 Task: Open Card Card0000000046 in Board Board0000000012 in Workspace WS0000000004 in Trello. Add Member mailaustralia7@gmail.com to Card Card0000000046 in Board Board0000000012 in Workspace WS0000000004 in Trello. Add Blue Label titled Label0000000046 to Card Card0000000046 in Board Board0000000012 in Workspace WS0000000004 in Trello. Add Checklist CL0000000046 to Card Card0000000046 in Board Board0000000012 in Workspace WS0000000004 in Trello. Add Dates with Start Date as Sep 01 2023 and Due Date as Sep 30 2023 to Card Card0000000046 in Board Board0000000012 in Workspace WS0000000004 in Trello
Action: Mouse moved to (302, 416)
Screenshot: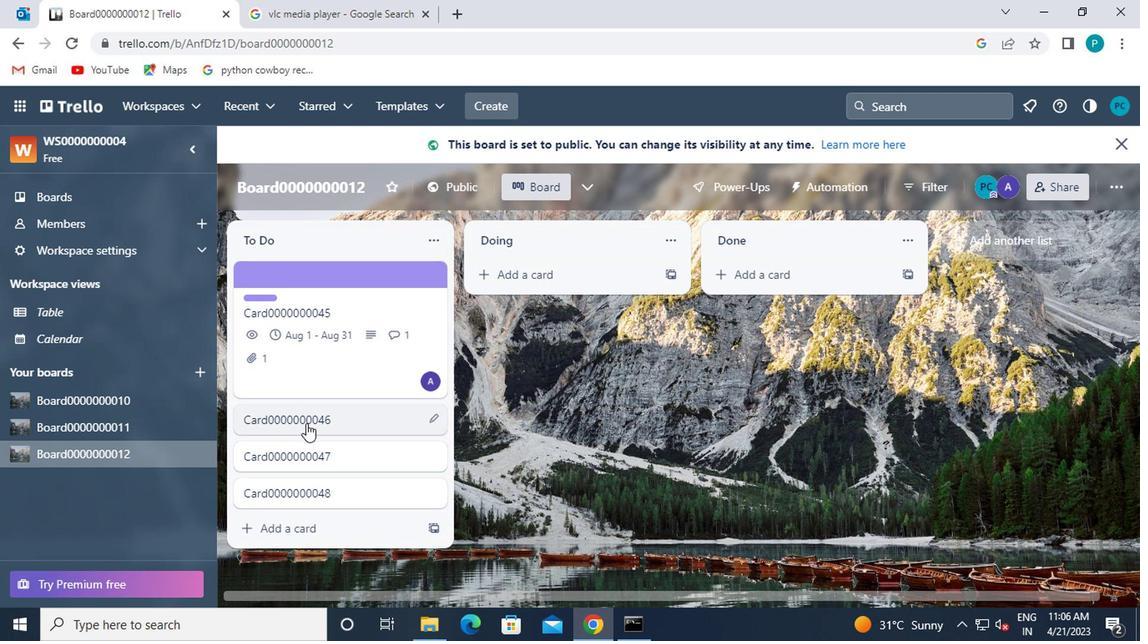 
Action: Mouse pressed left at (302, 416)
Screenshot: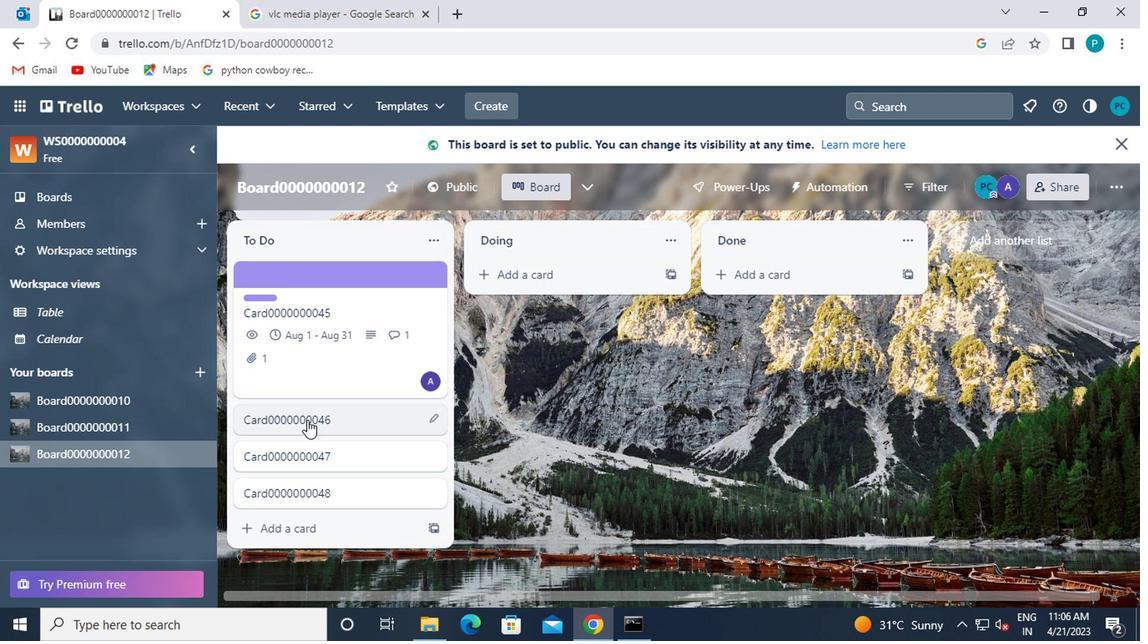 
Action: Mouse moved to (819, 296)
Screenshot: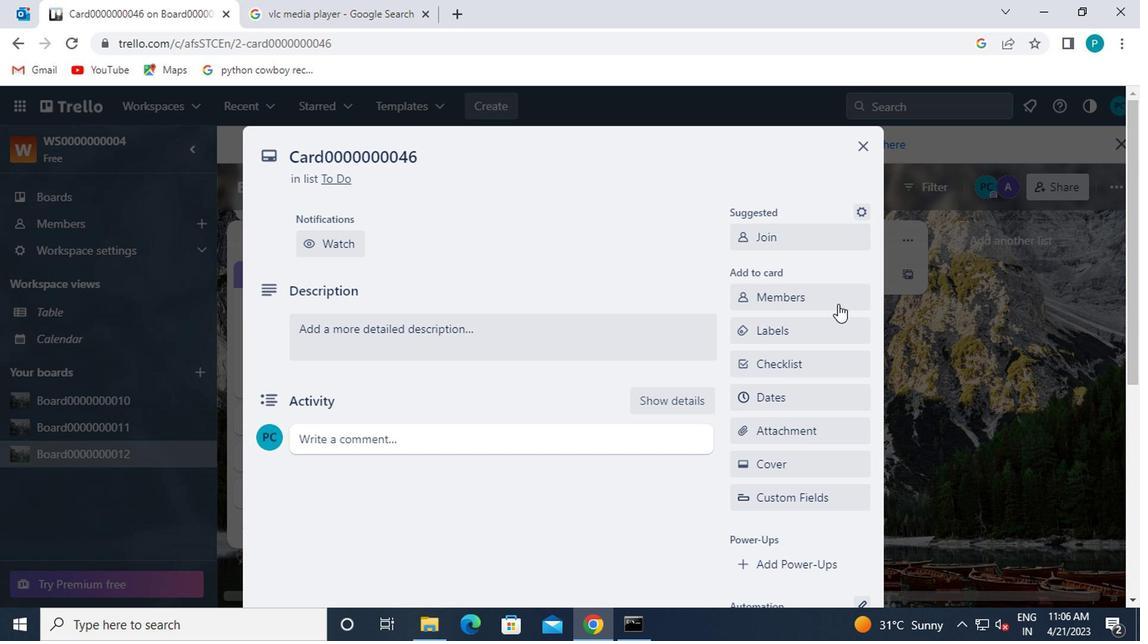 
Action: Mouse pressed left at (819, 296)
Screenshot: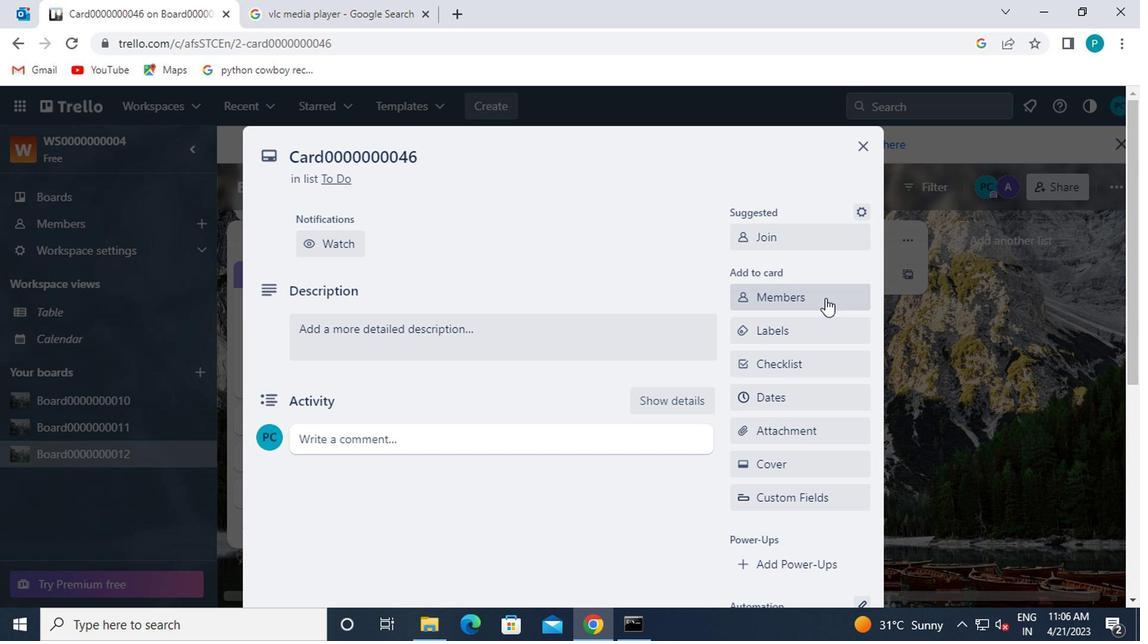 
Action: Mouse moved to (826, 380)
Screenshot: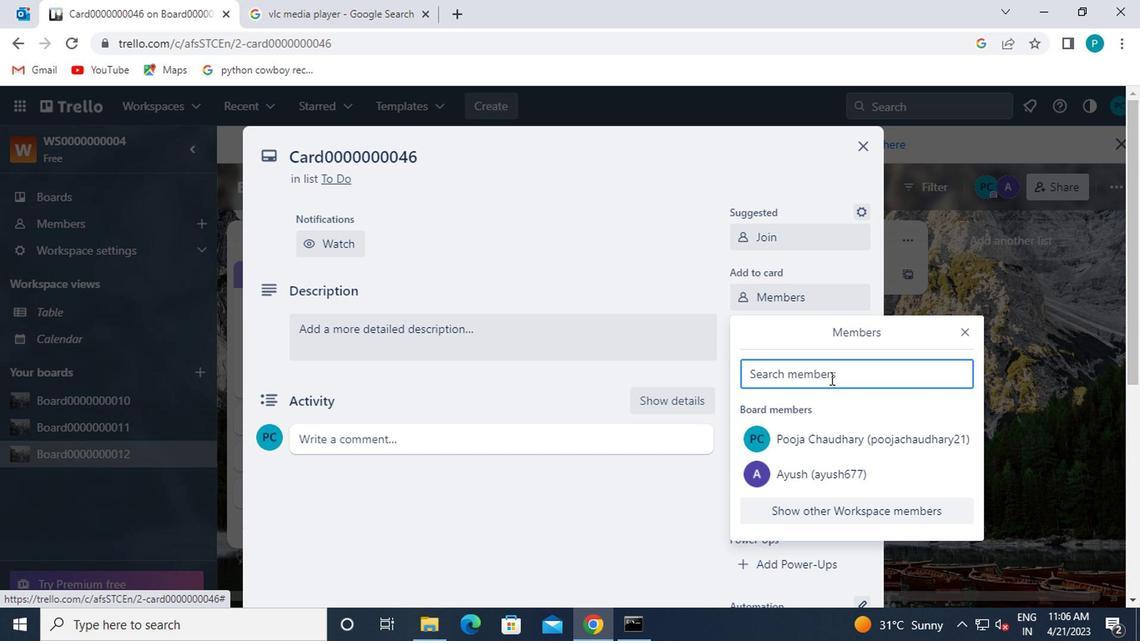 
Action: Mouse pressed left at (826, 380)
Screenshot: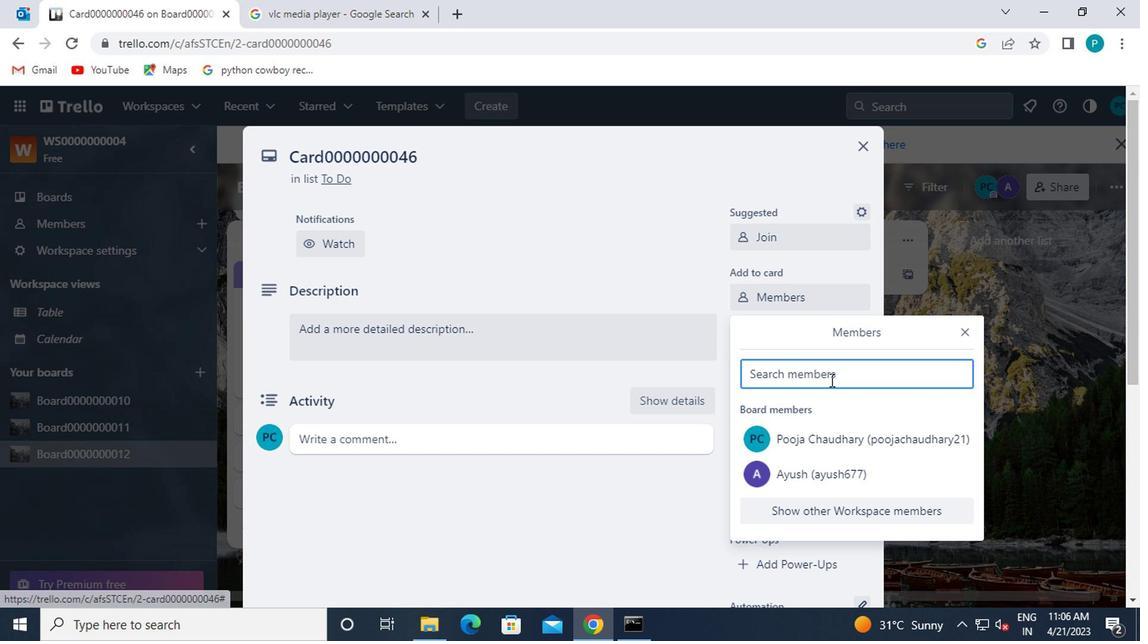 
Action: Mouse moved to (427, 249)
Screenshot: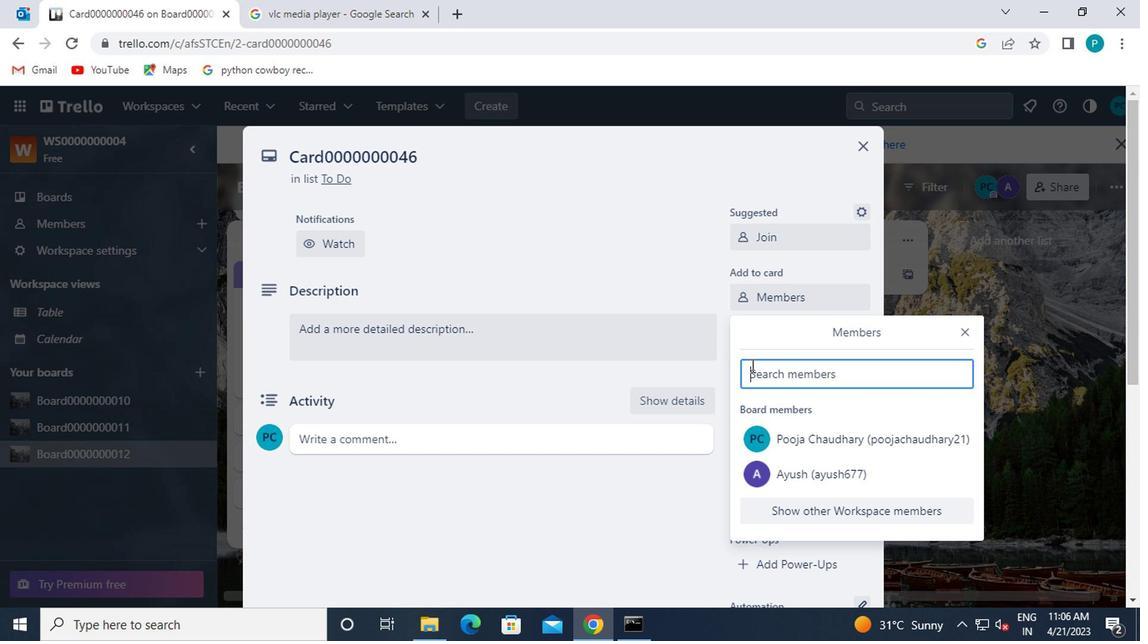 
Action: Key pressed m<Key.caps_lock>ailaus
Screenshot: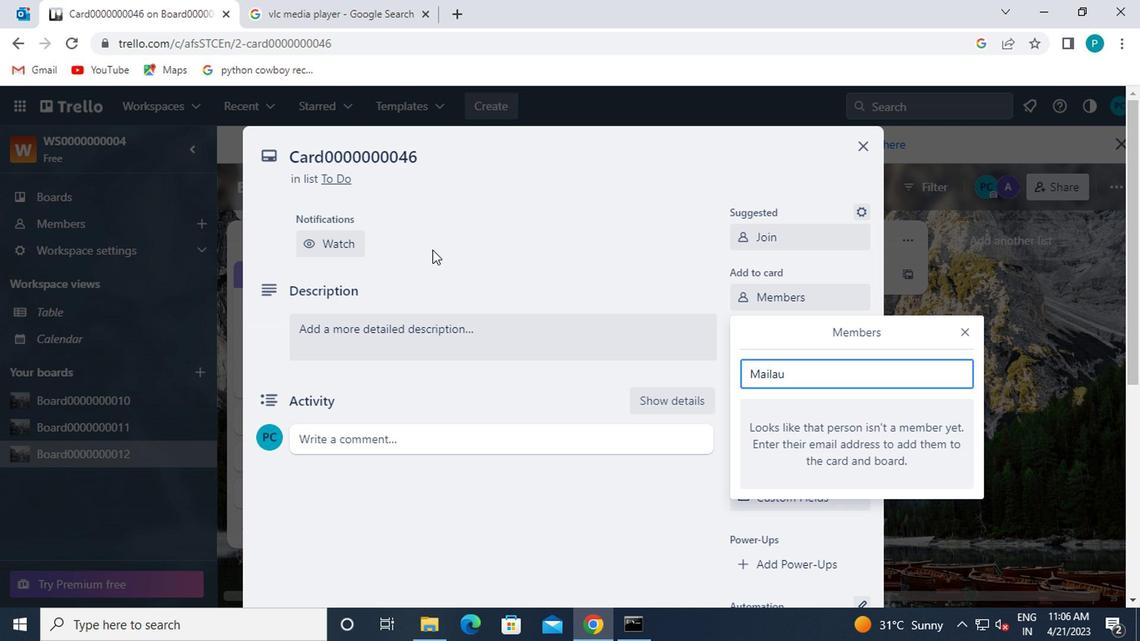 
Action: Mouse moved to (427, 247)
Screenshot: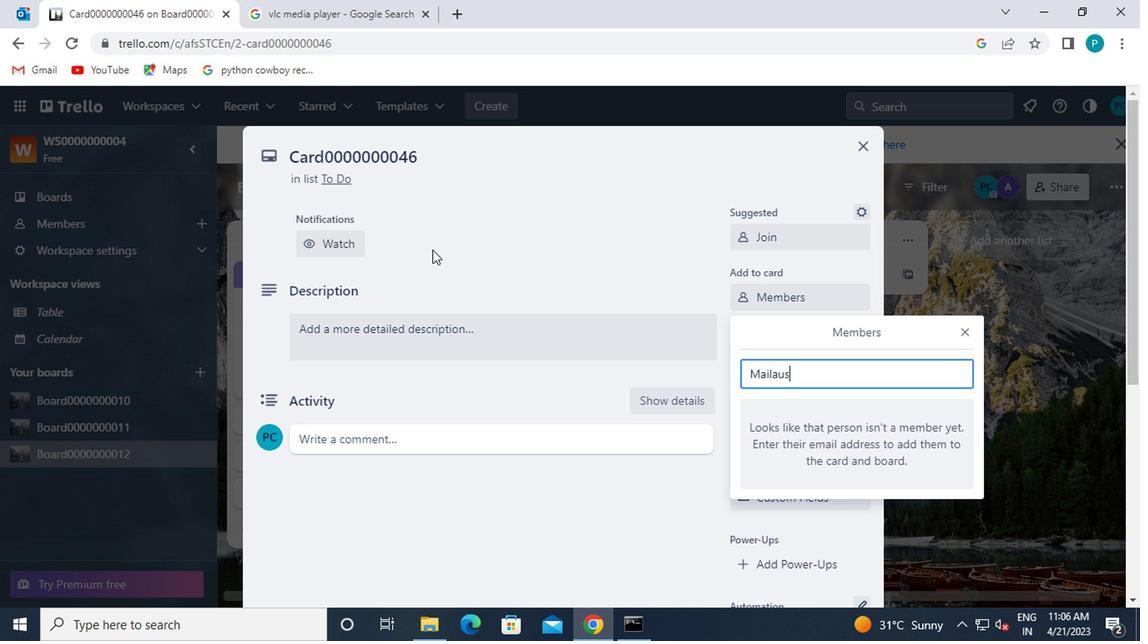 
Action: Key pressed tralia7<Key.shift>@GMAIL.COM
Screenshot: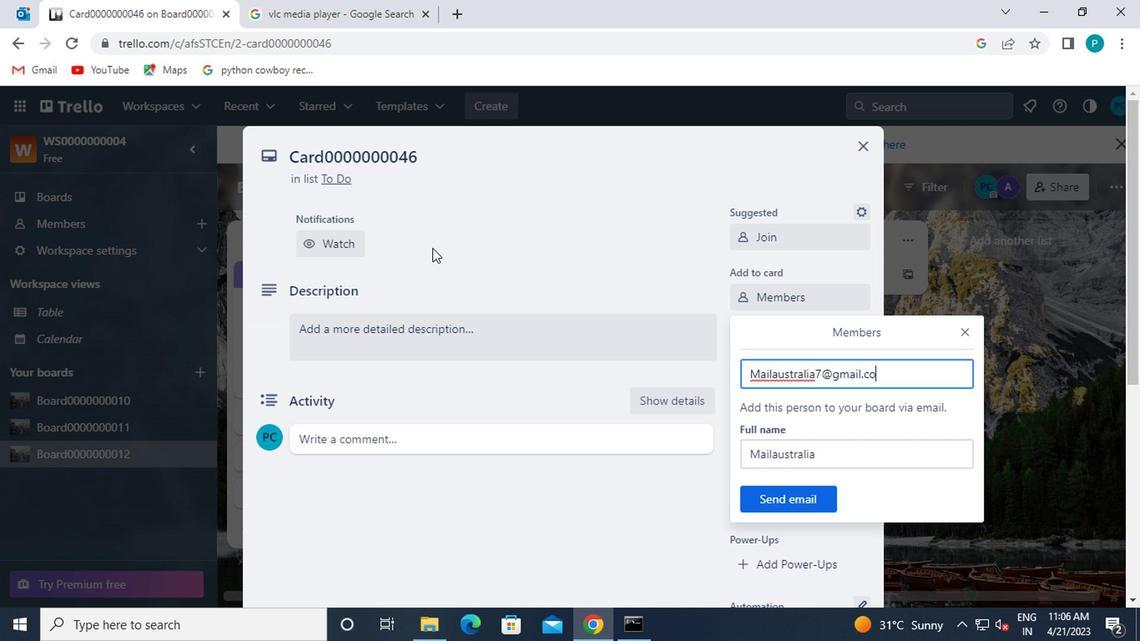 
Action: Mouse moved to (756, 490)
Screenshot: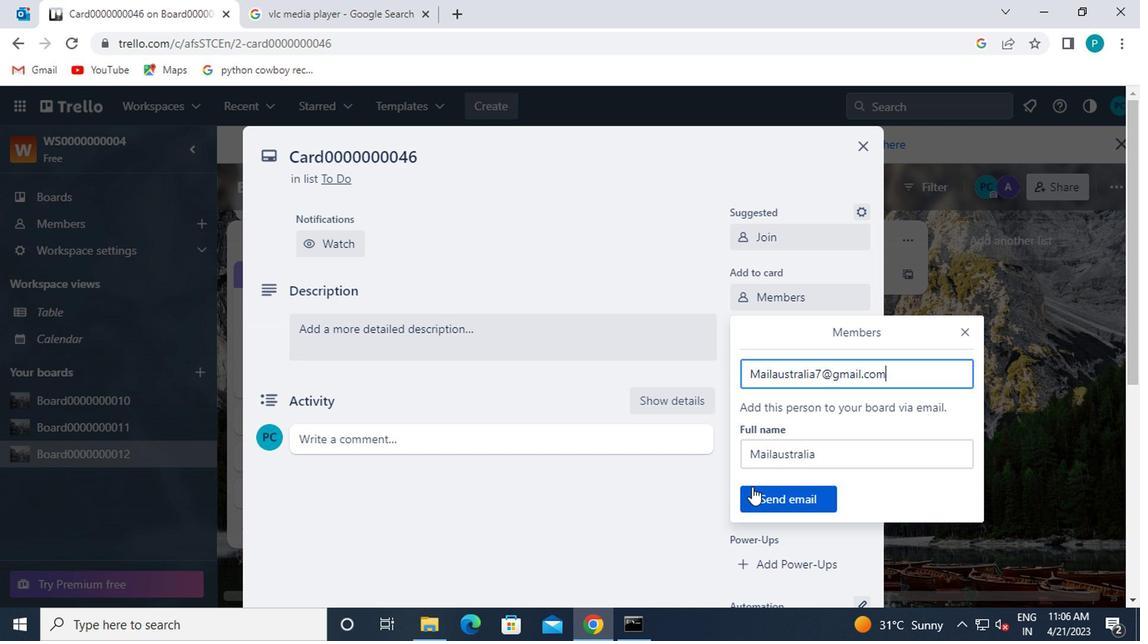 
Action: Mouse pressed left at (756, 490)
Screenshot: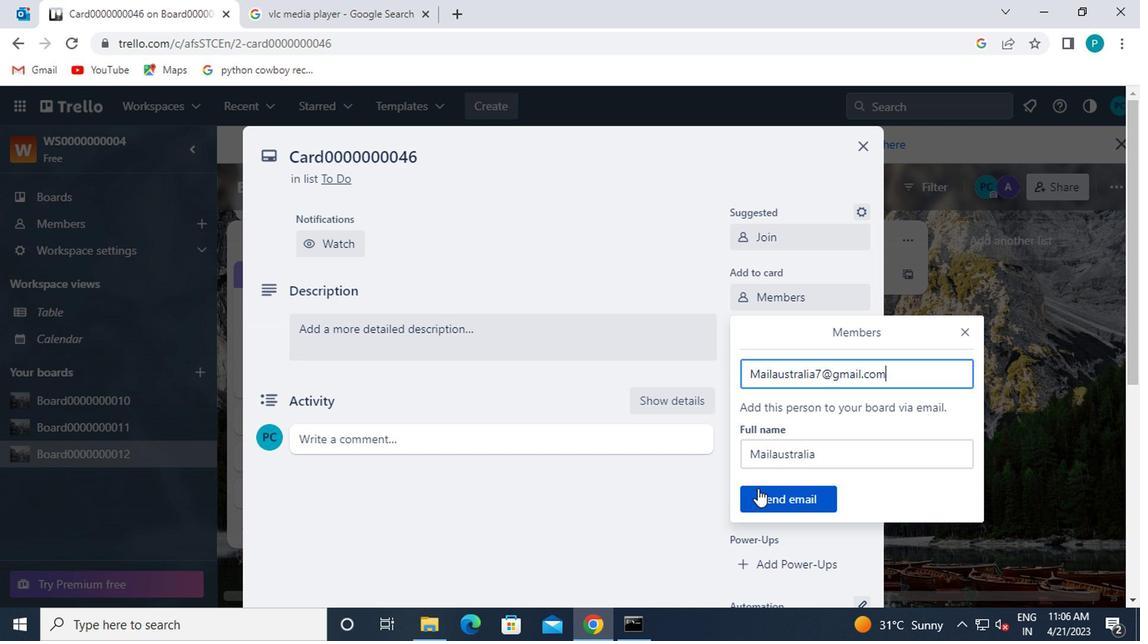 
Action: Mouse moved to (797, 321)
Screenshot: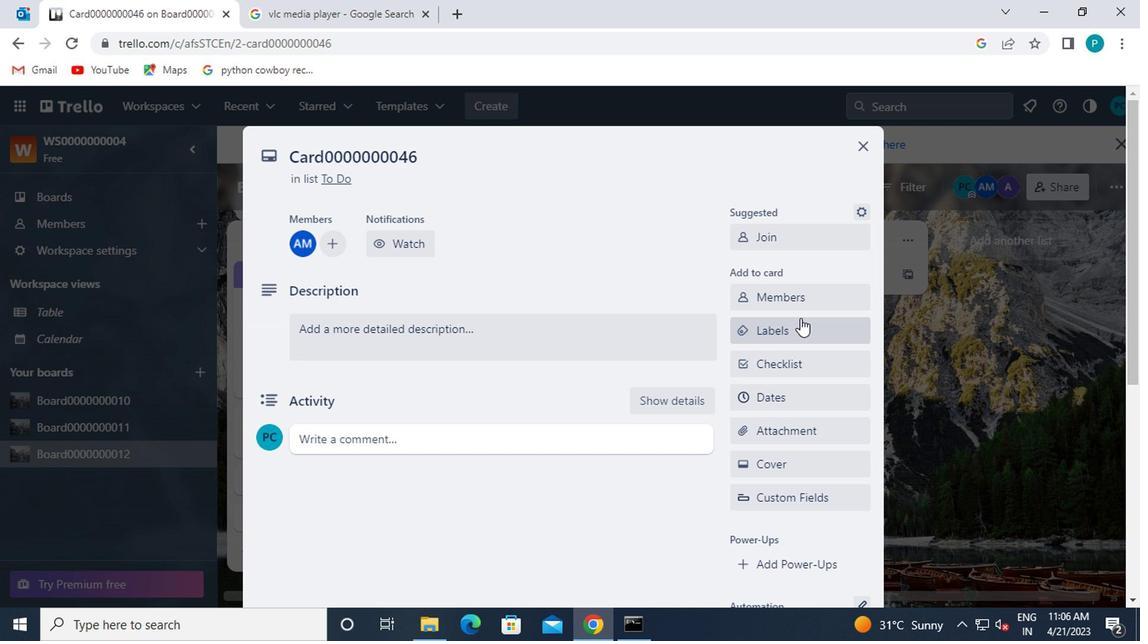 
Action: Mouse pressed left at (797, 321)
Screenshot: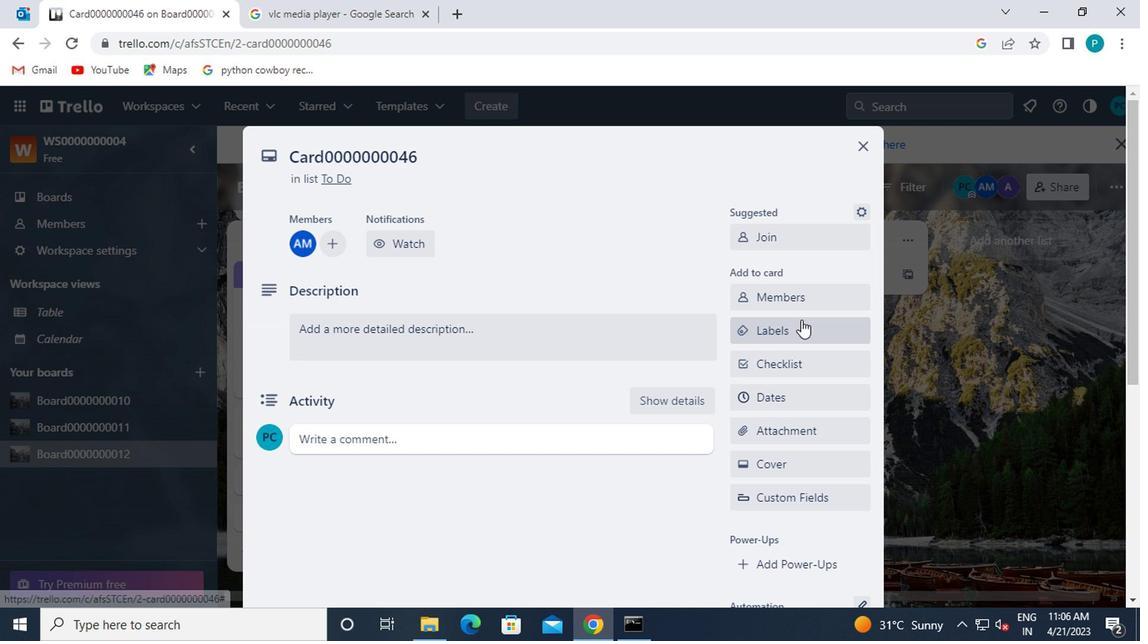 
Action: Mouse moved to (848, 461)
Screenshot: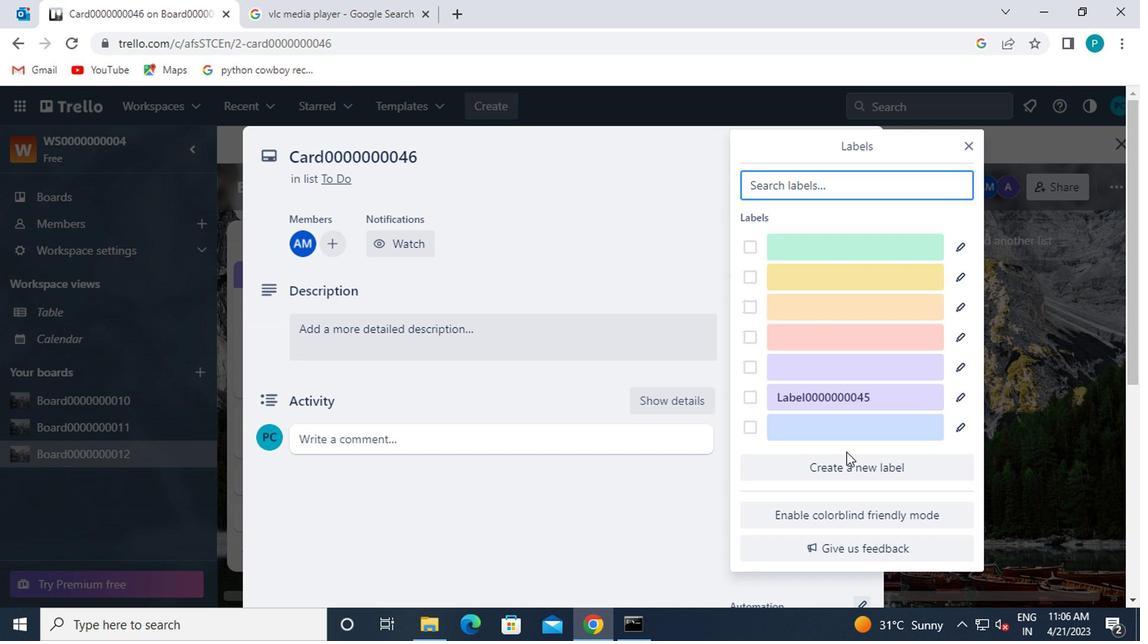 
Action: Mouse pressed left at (848, 461)
Screenshot: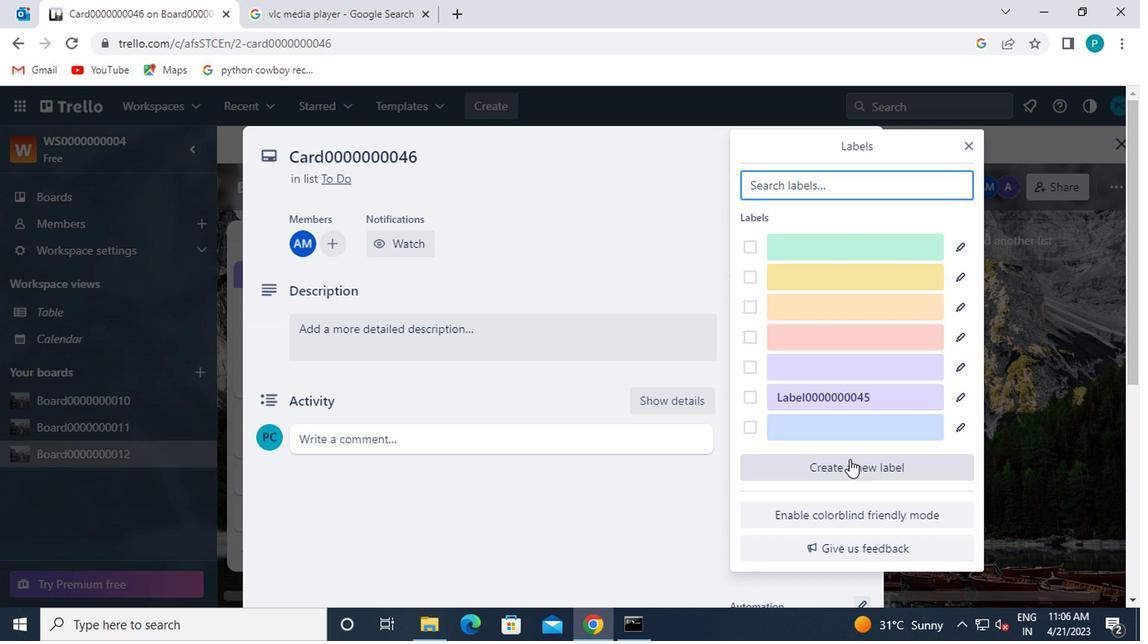 
Action: Mouse moved to (755, 482)
Screenshot: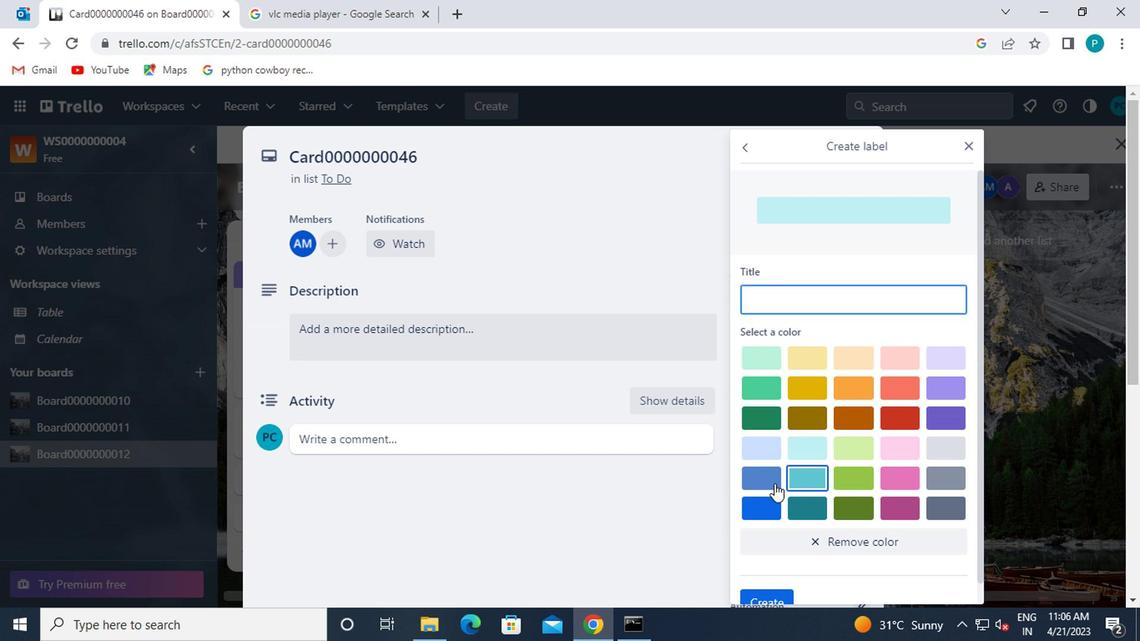 
Action: Mouse pressed left at (755, 482)
Screenshot: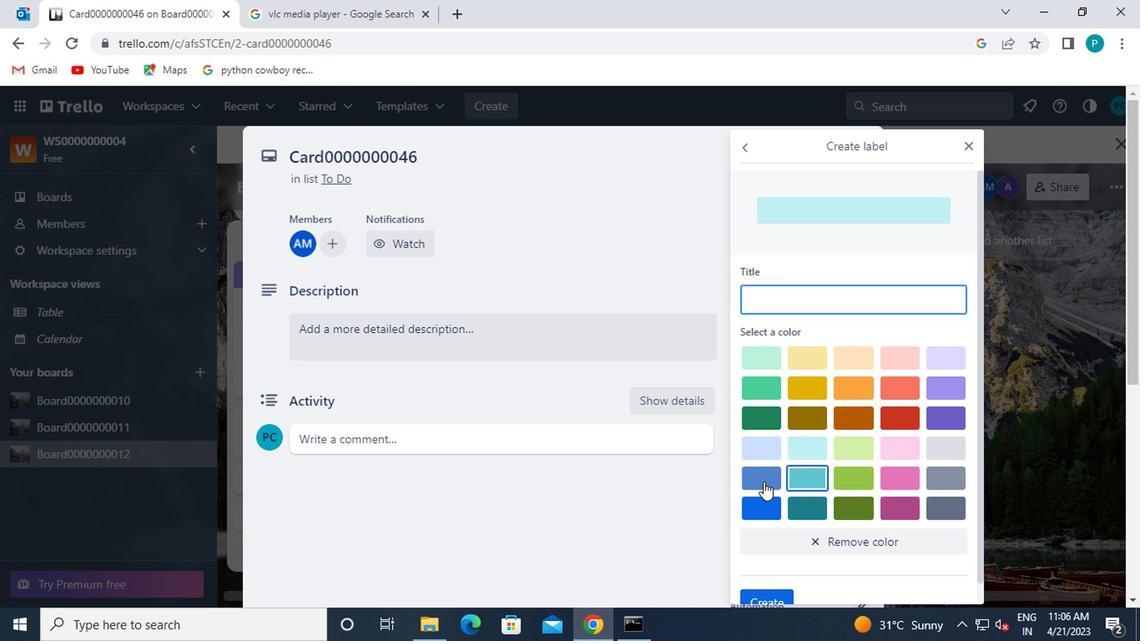 
Action: Mouse moved to (789, 306)
Screenshot: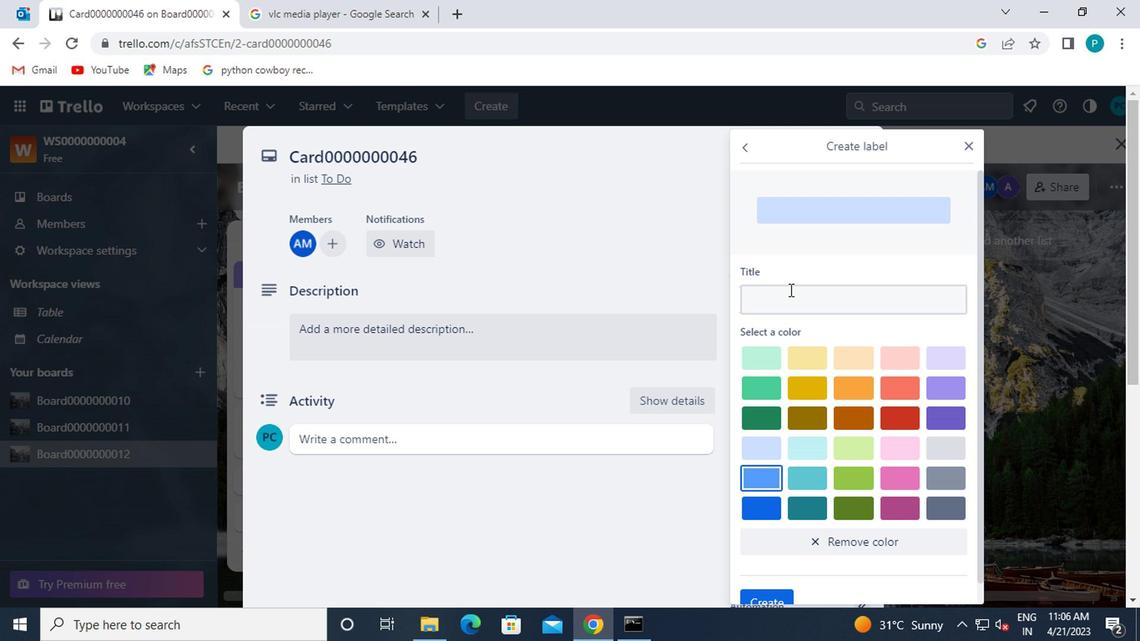 
Action: Mouse pressed left at (789, 306)
Screenshot: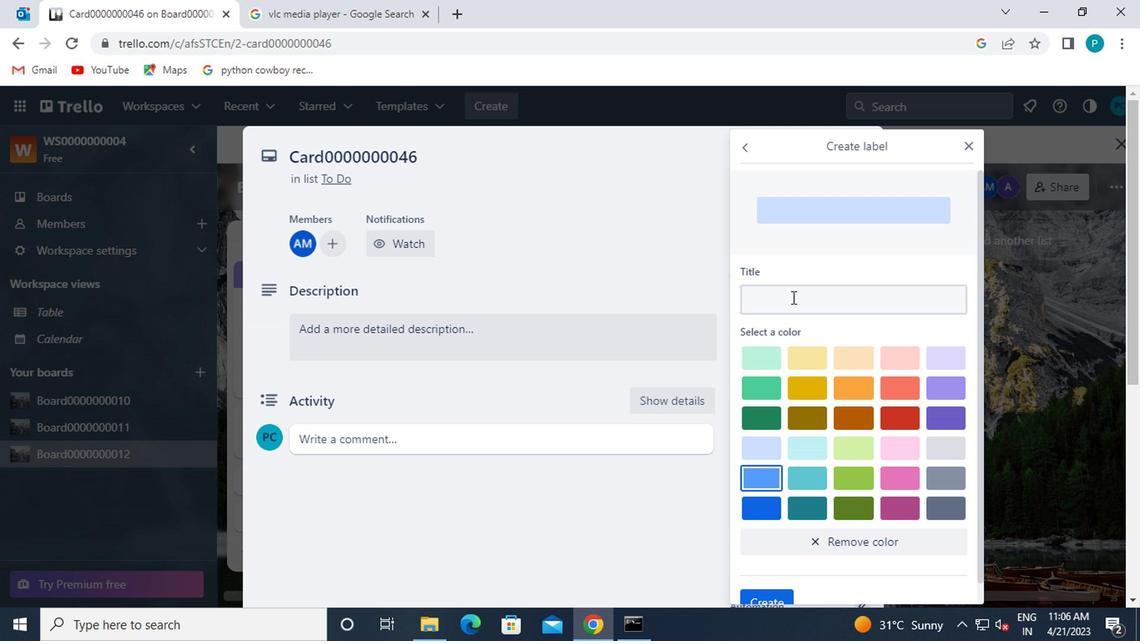 
Action: Key pressed <Key.caps_lock>L<Key.caps_lock>ABEL0000000046
Screenshot: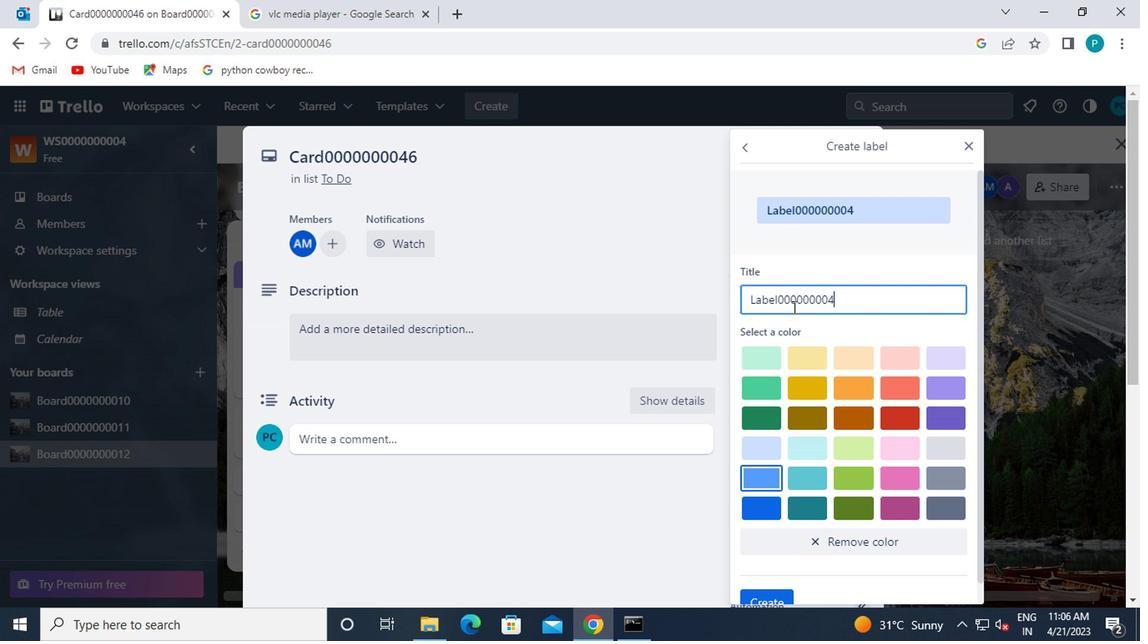 
Action: Mouse moved to (758, 556)
Screenshot: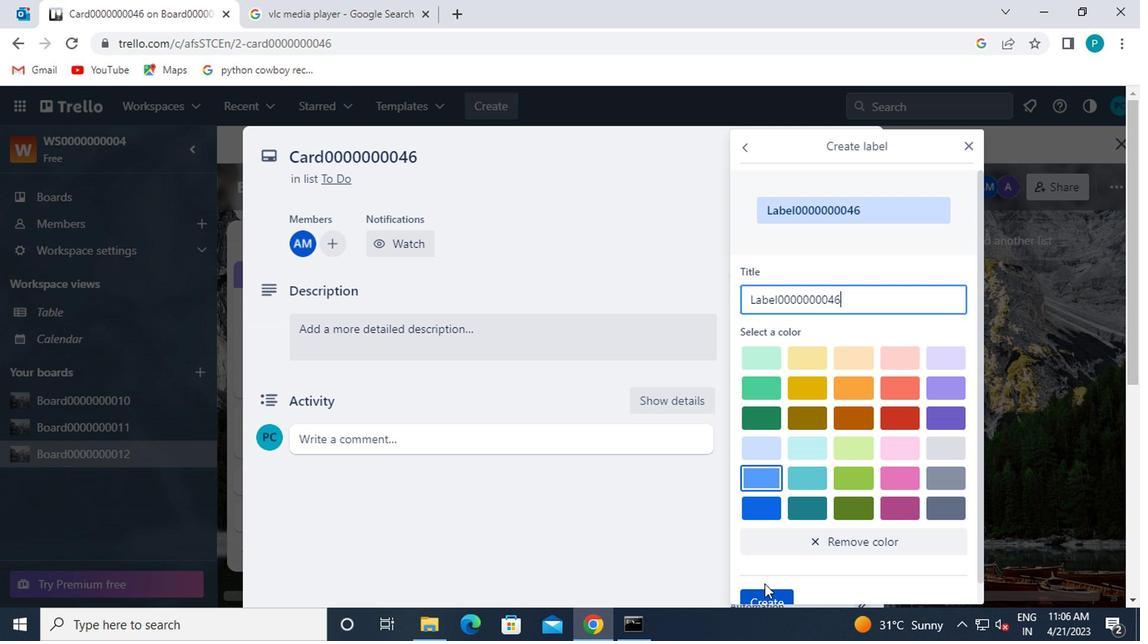 
Action: Mouse scrolled (758, 555) with delta (0, 0)
Screenshot: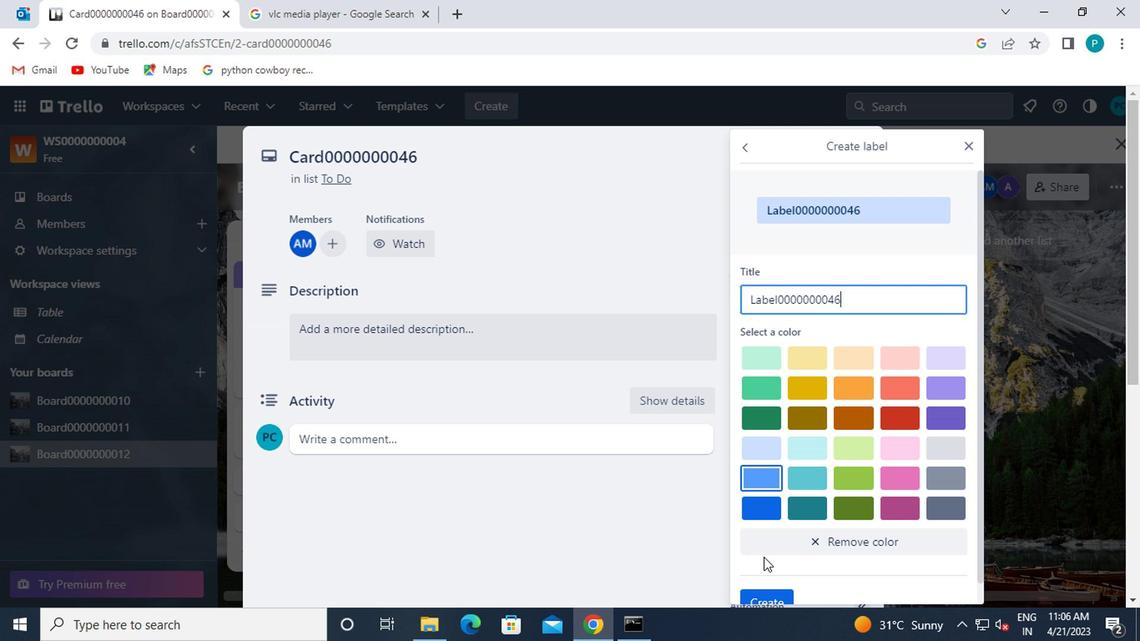 
Action: Mouse scrolled (758, 555) with delta (0, 0)
Screenshot: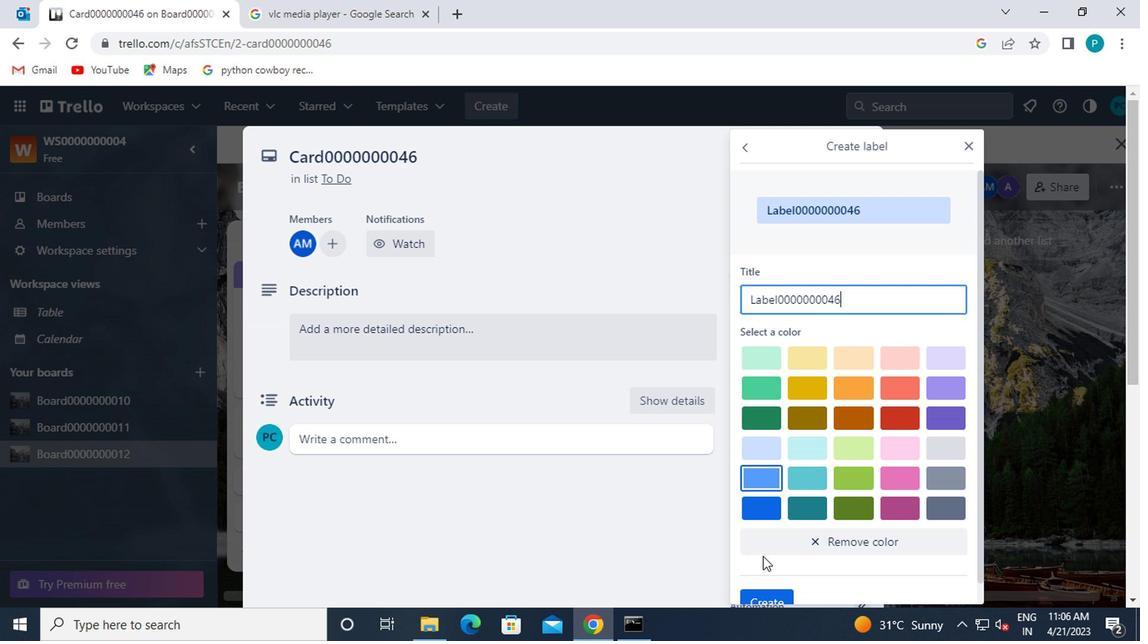 
Action: Mouse moved to (762, 581)
Screenshot: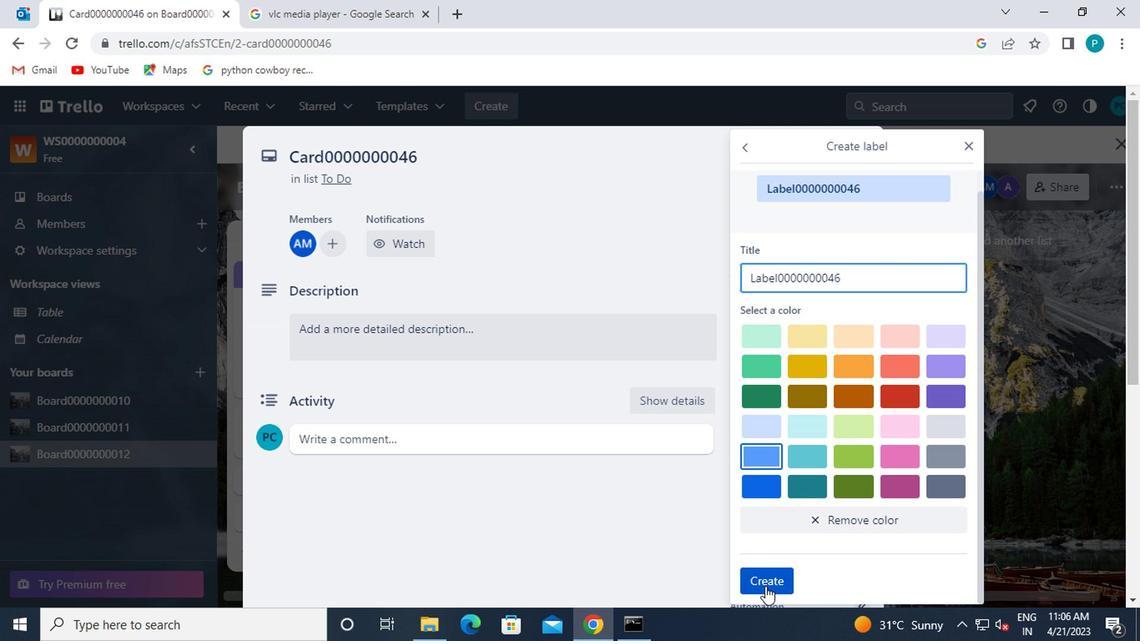 
Action: Mouse pressed left at (762, 581)
Screenshot: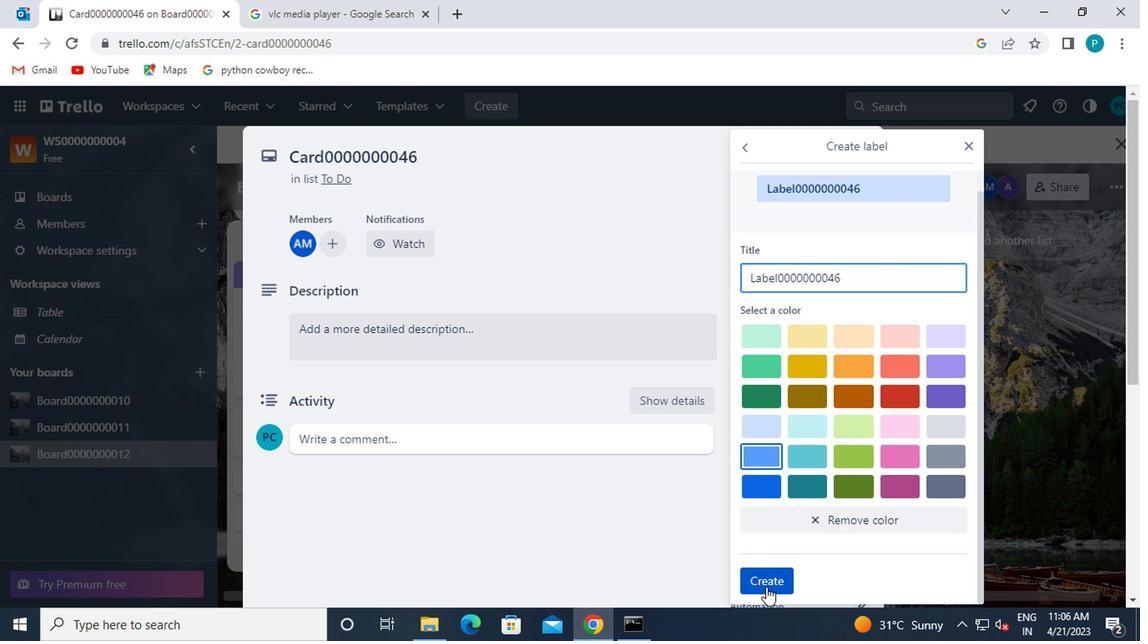 
Action: Mouse moved to (962, 149)
Screenshot: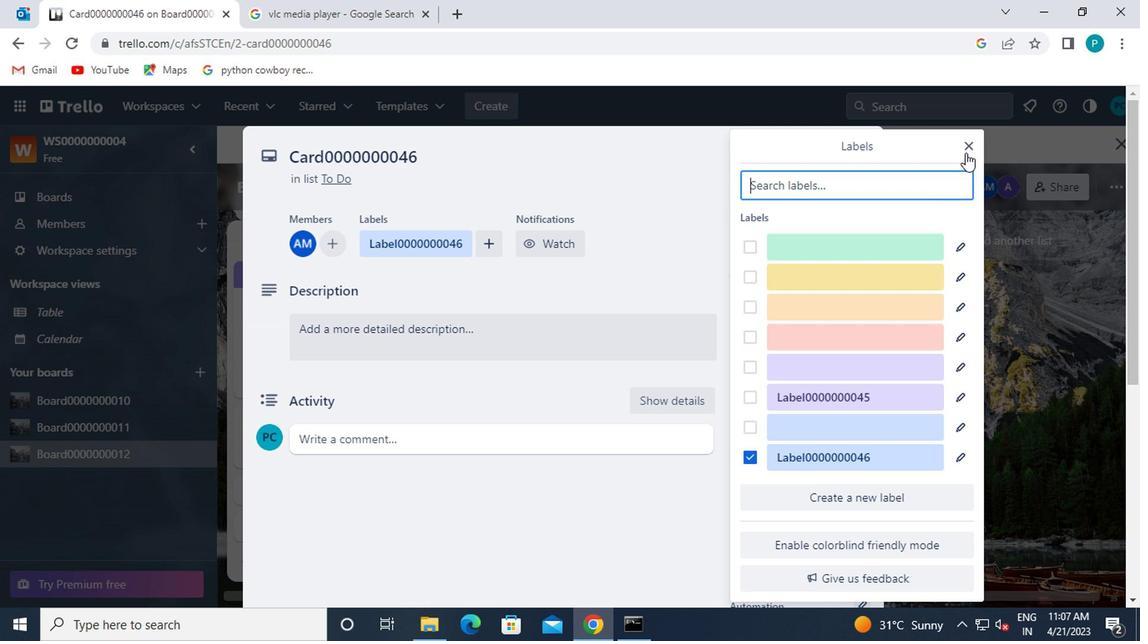 
Action: Mouse pressed left at (962, 149)
Screenshot: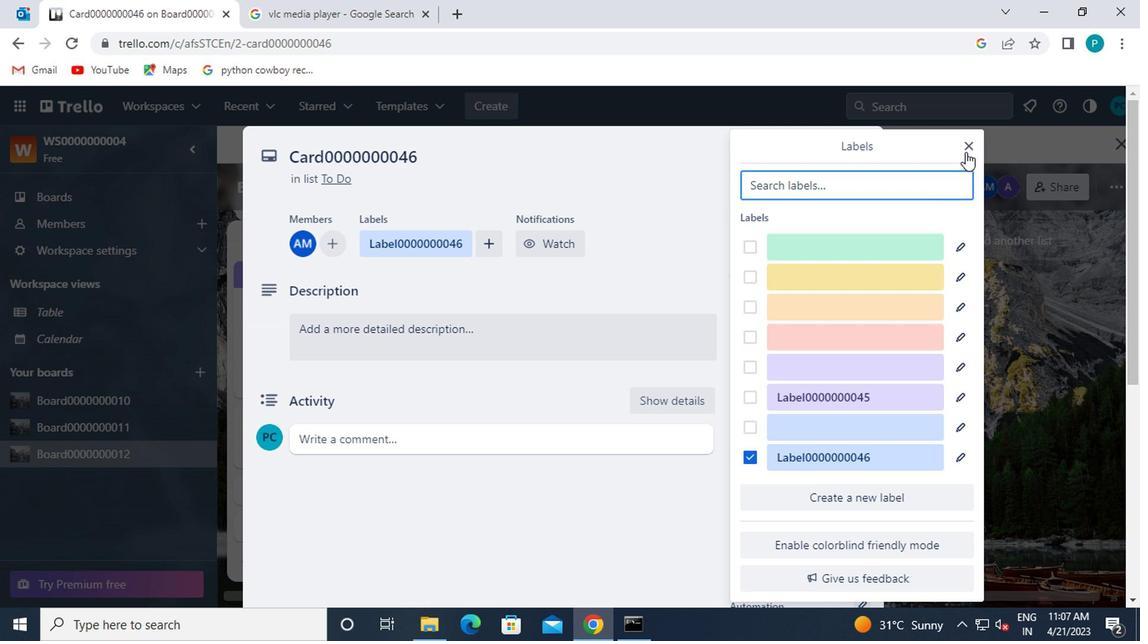 
Action: Mouse moved to (788, 369)
Screenshot: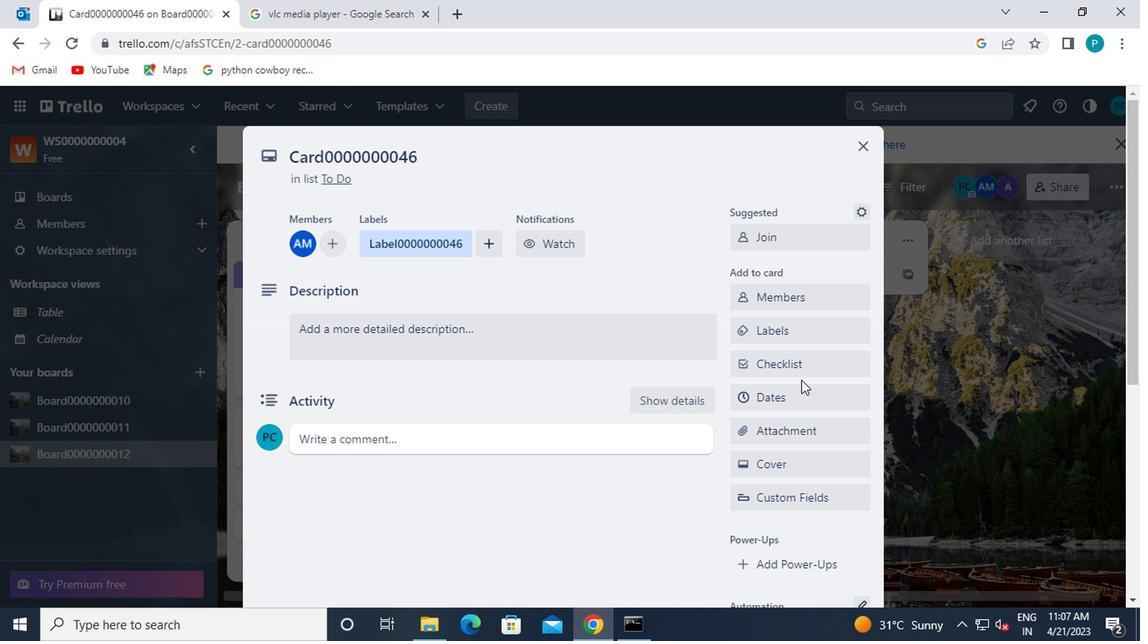 
Action: Mouse pressed left at (788, 369)
Screenshot: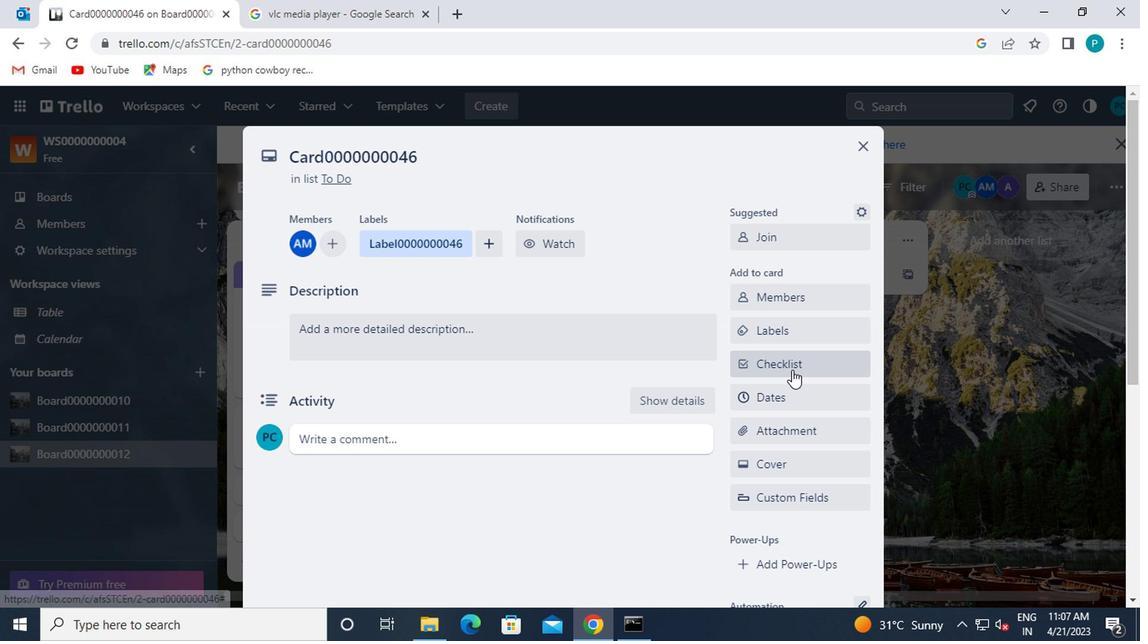 
Action: Key pressed <Key.caps_lock>CL0000000046
Screenshot: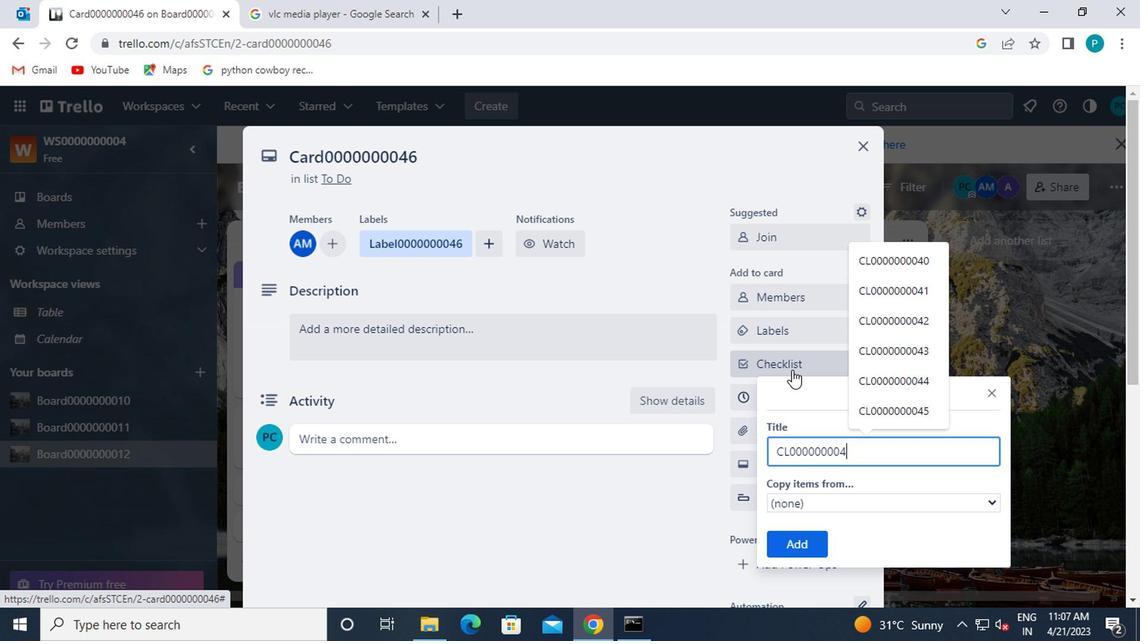 
Action: Mouse moved to (808, 542)
Screenshot: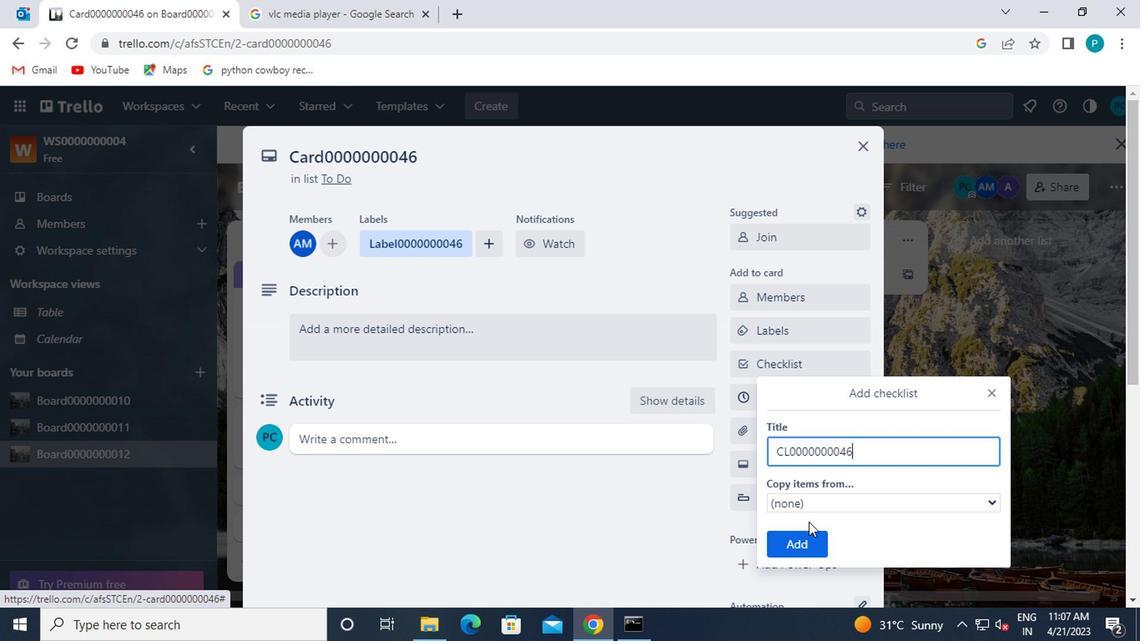 
Action: Mouse pressed left at (808, 542)
Screenshot: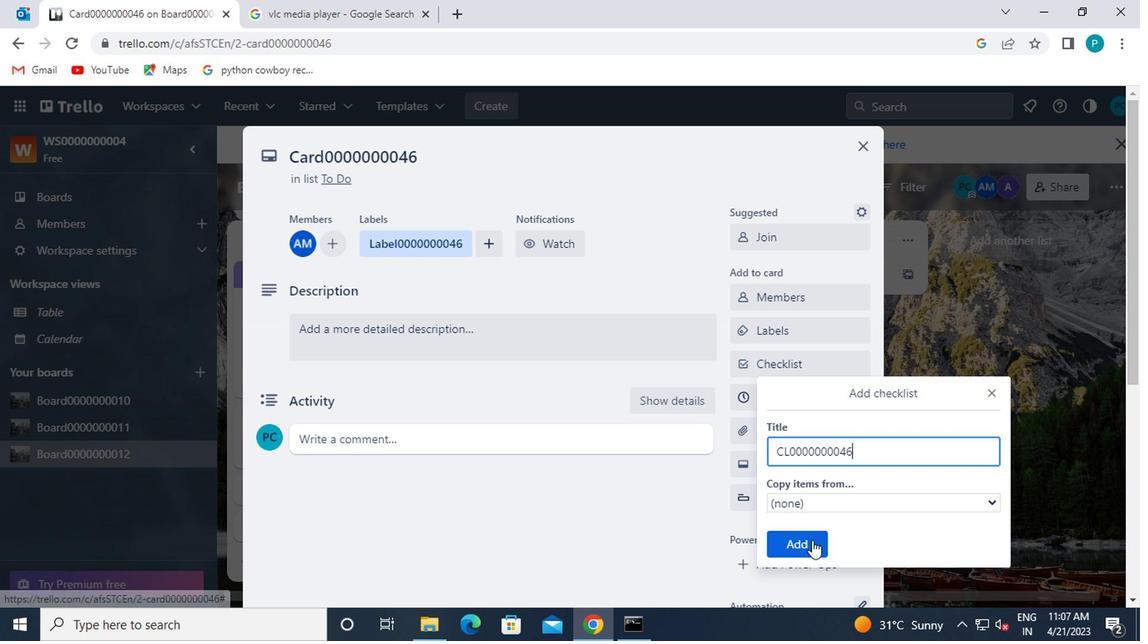 
Action: Mouse moved to (756, 404)
Screenshot: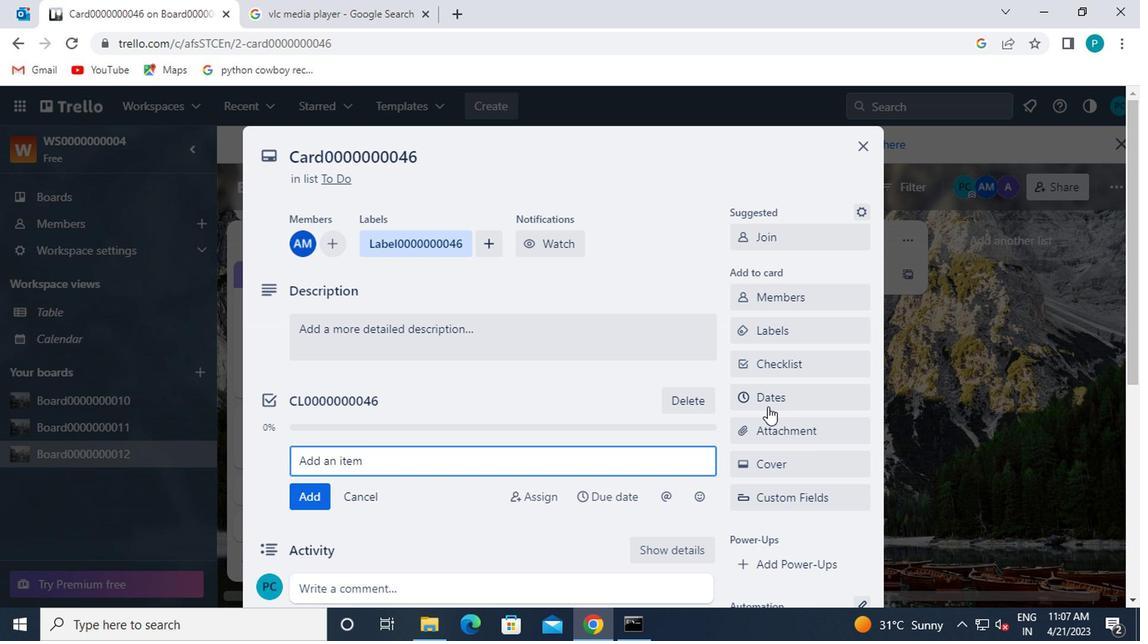 
Action: Mouse pressed left at (756, 404)
Screenshot: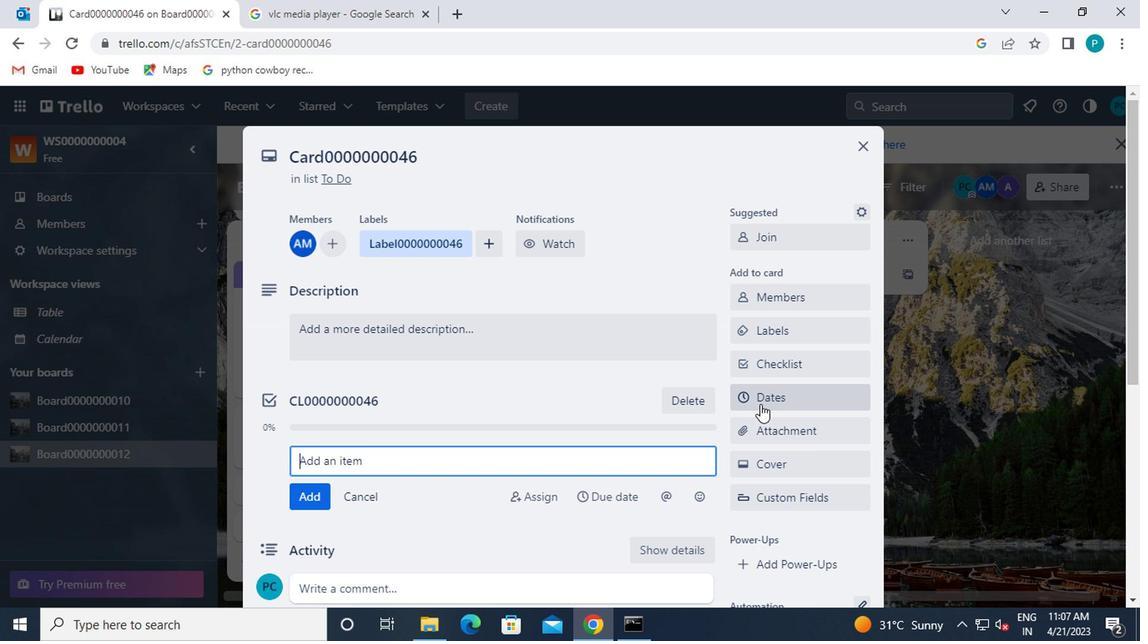 
Action: Mouse moved to (743, 442)
Screenshot: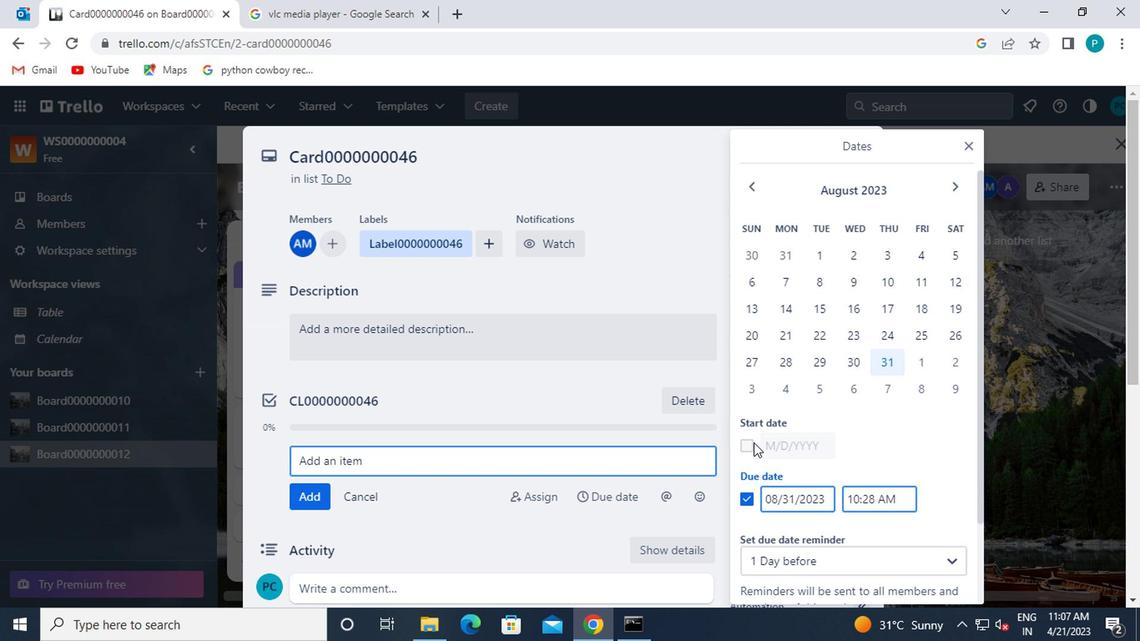 
Action: Mouse pressed left at (743, 442)
Screenshot: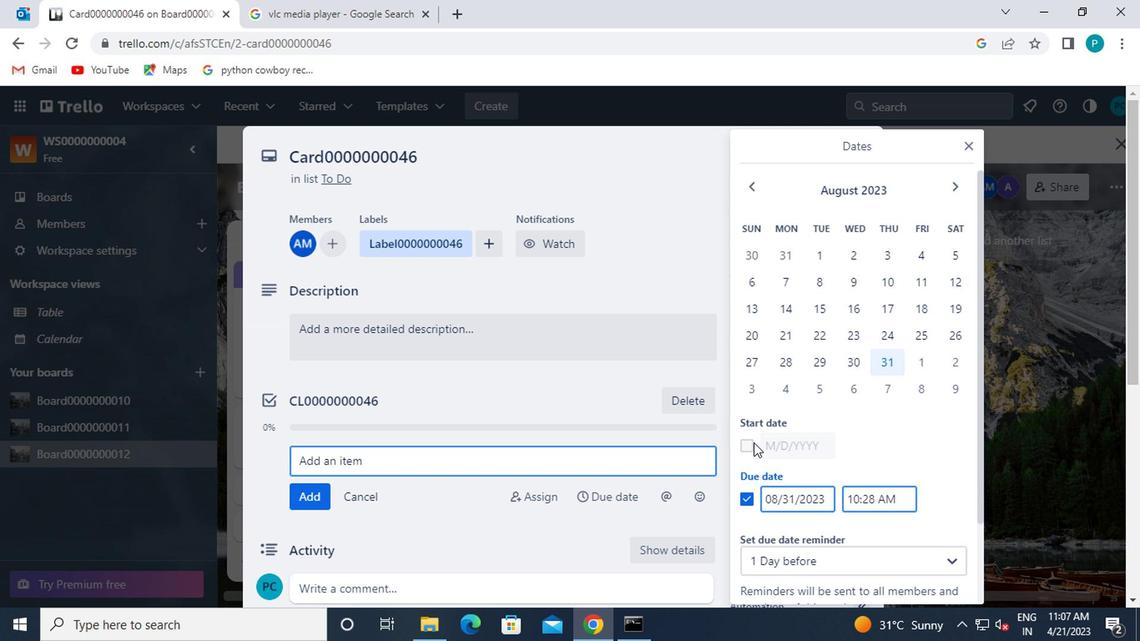 
Action: Mouse moved to (956, 187)
Screenshot: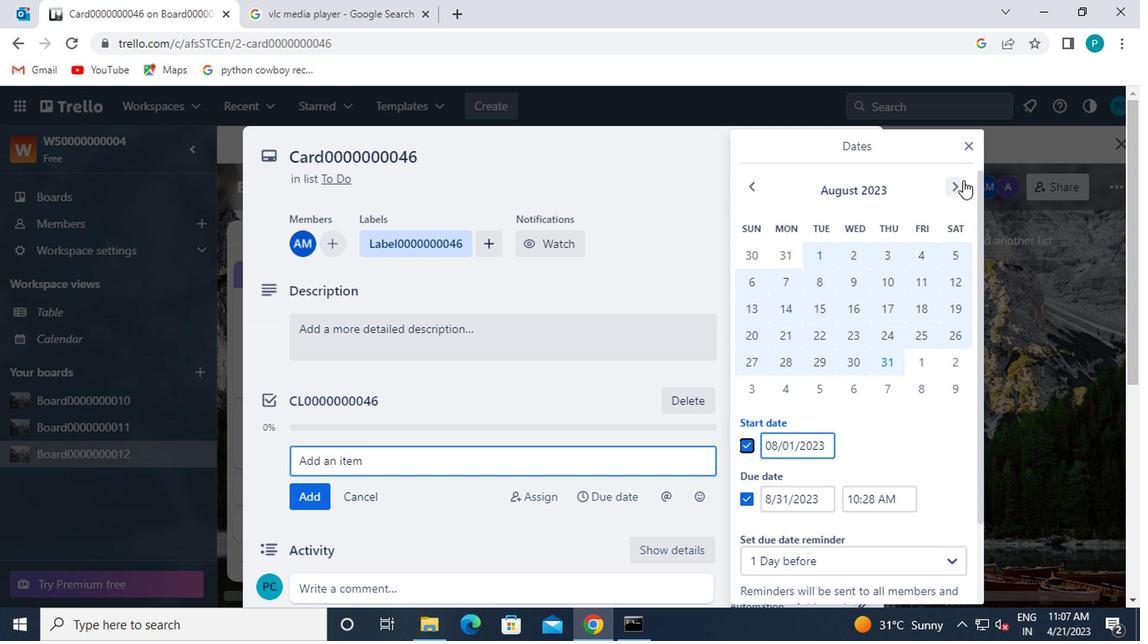 
Action: Mouse pressed left at (956, 187)
Screenshot: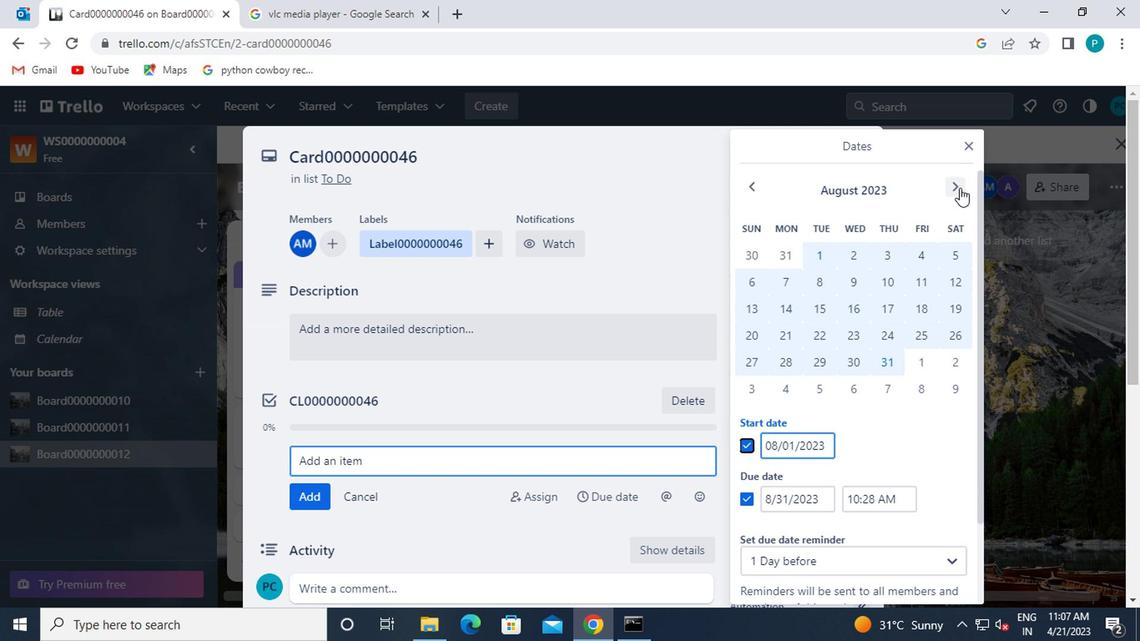
Action: Mouse moved to (928, 248)
Screenshot: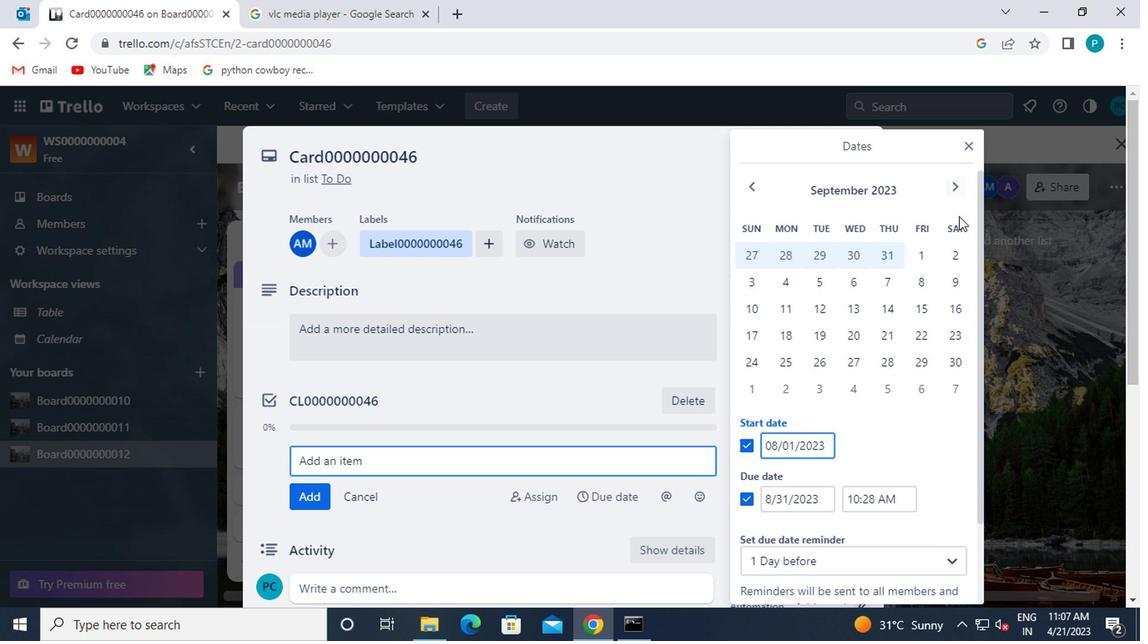 
Action: Mouse pressed left at (928, 248)
Screenshot: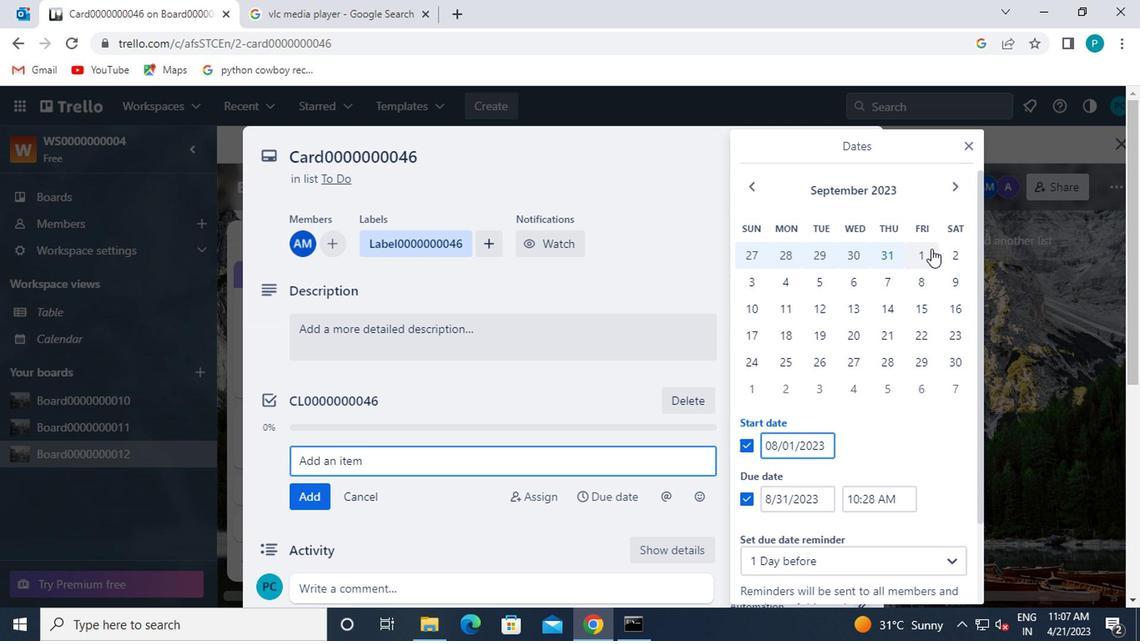 
Action: Mouse moved to (958, 370)
Screenshot: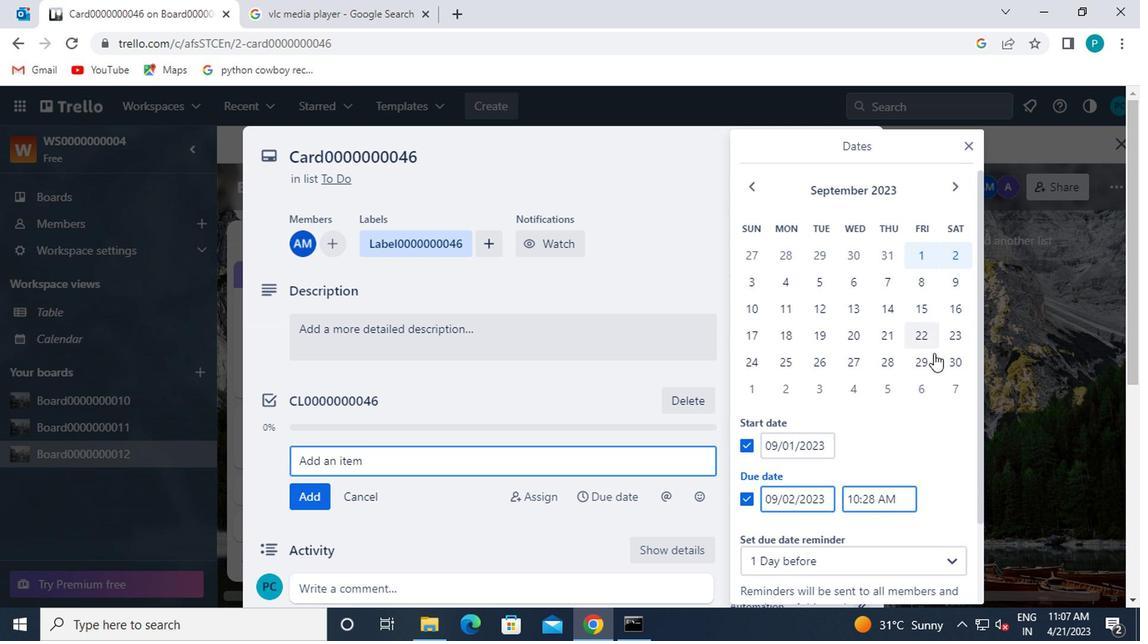 
Action: Mouse pressed left at (958, 370)
Screenshot: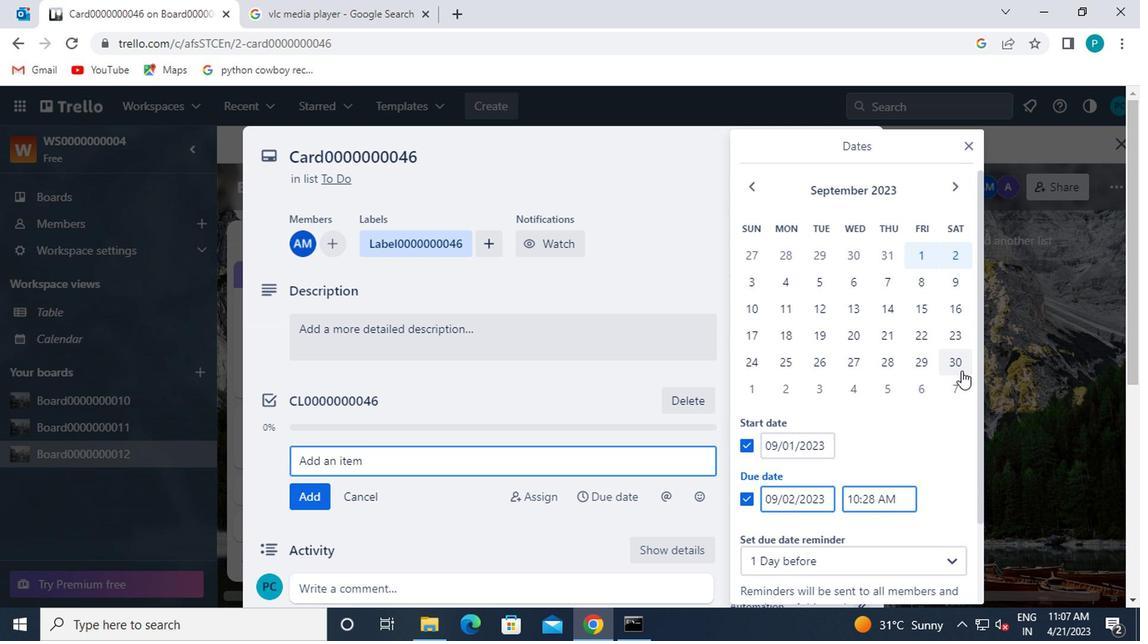 
Action: Mouse moved to (829, 331)
Screenshot: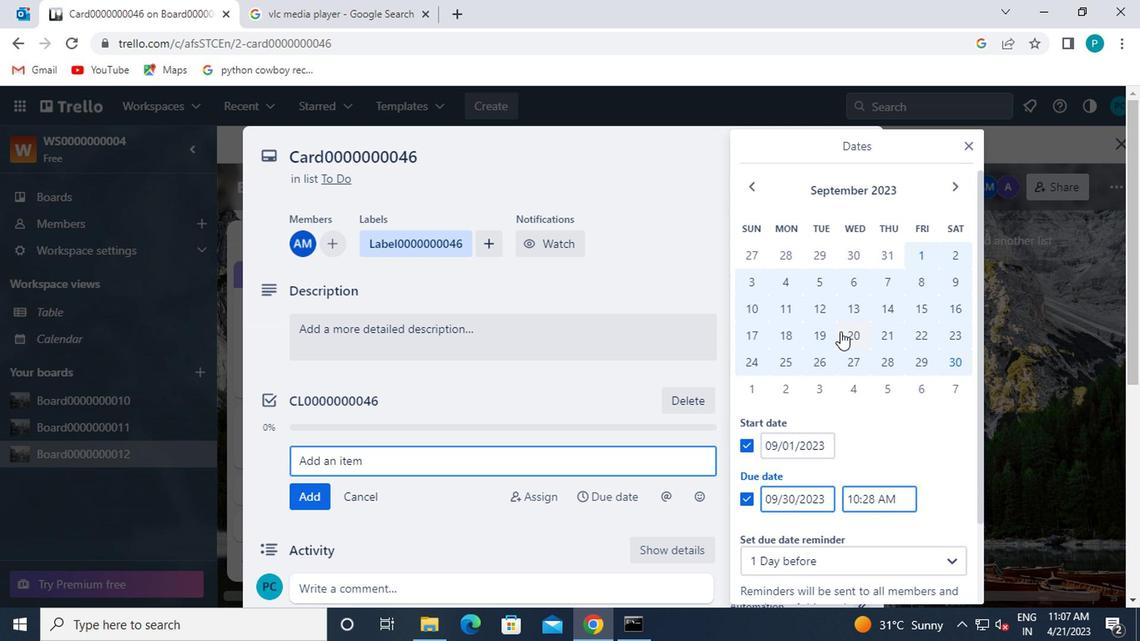 
Action: Mouse scrolled (829, 331) with delta (0, 0)
Screenshot: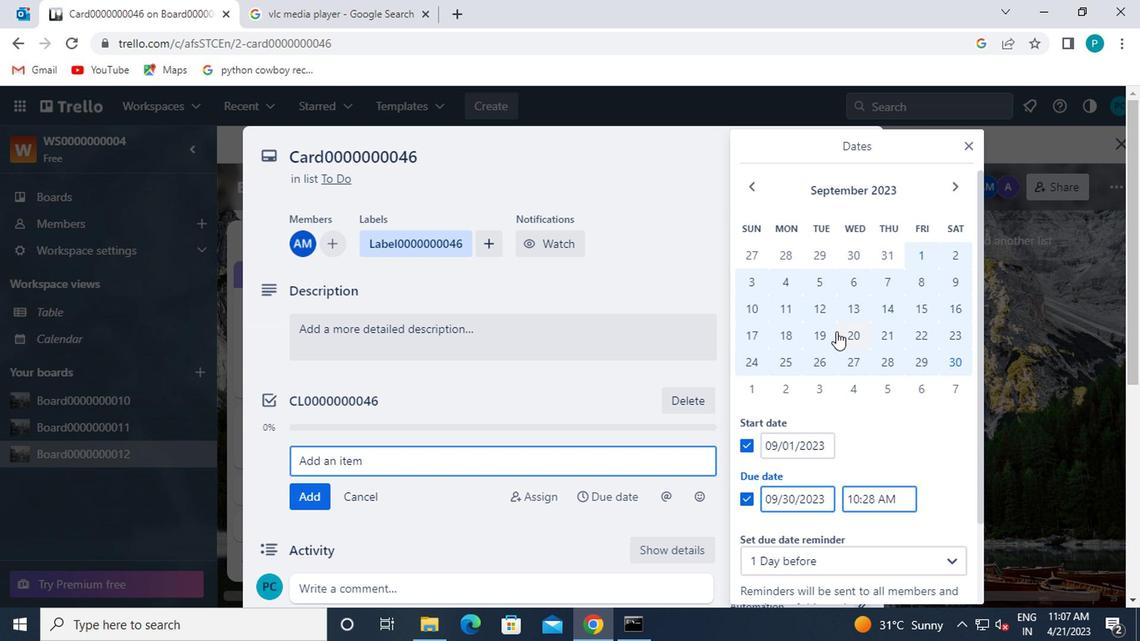 
Action: Mouse moved to (812, 548)
Screenshot: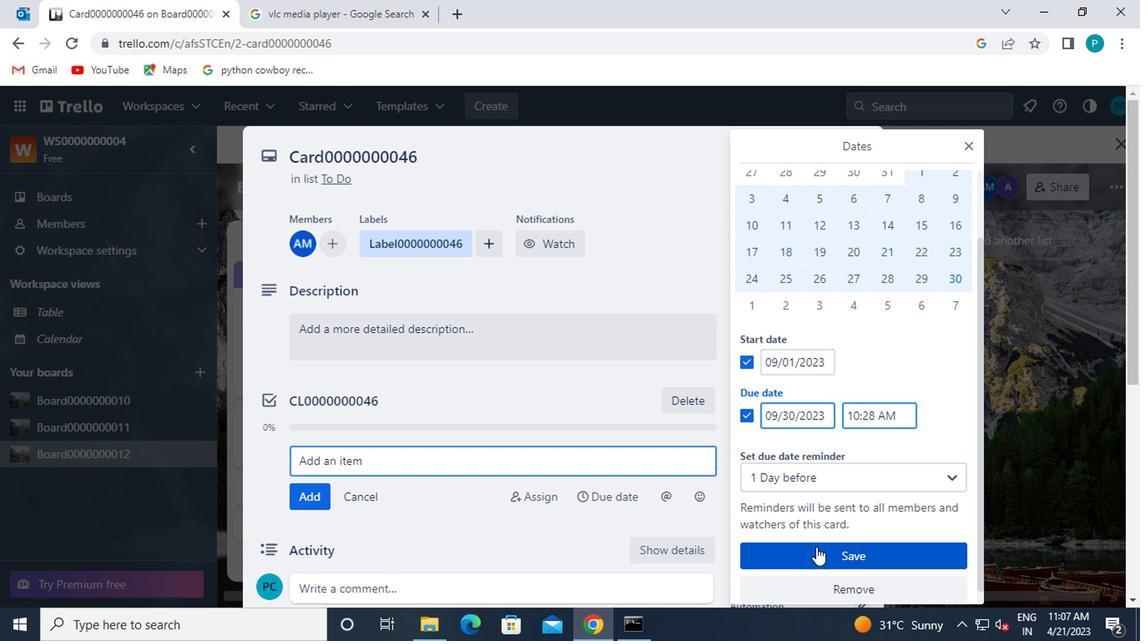 
Action: Mouse pressed left at (812, 548)
Screenshot: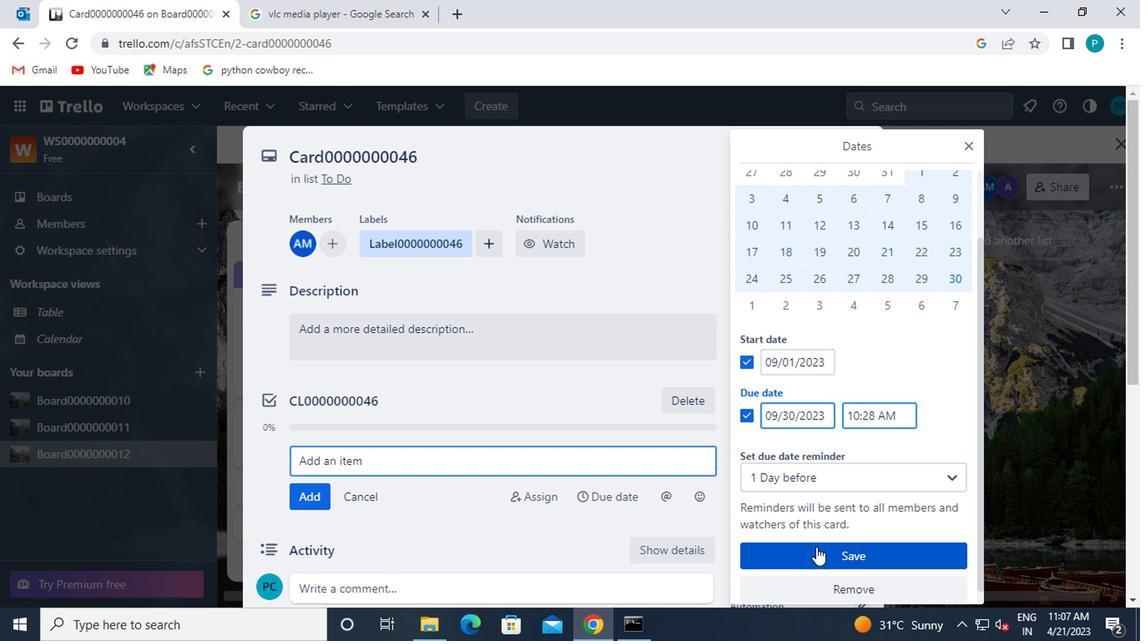 
Action: Mouse moved to (572, 421)
Screenshot: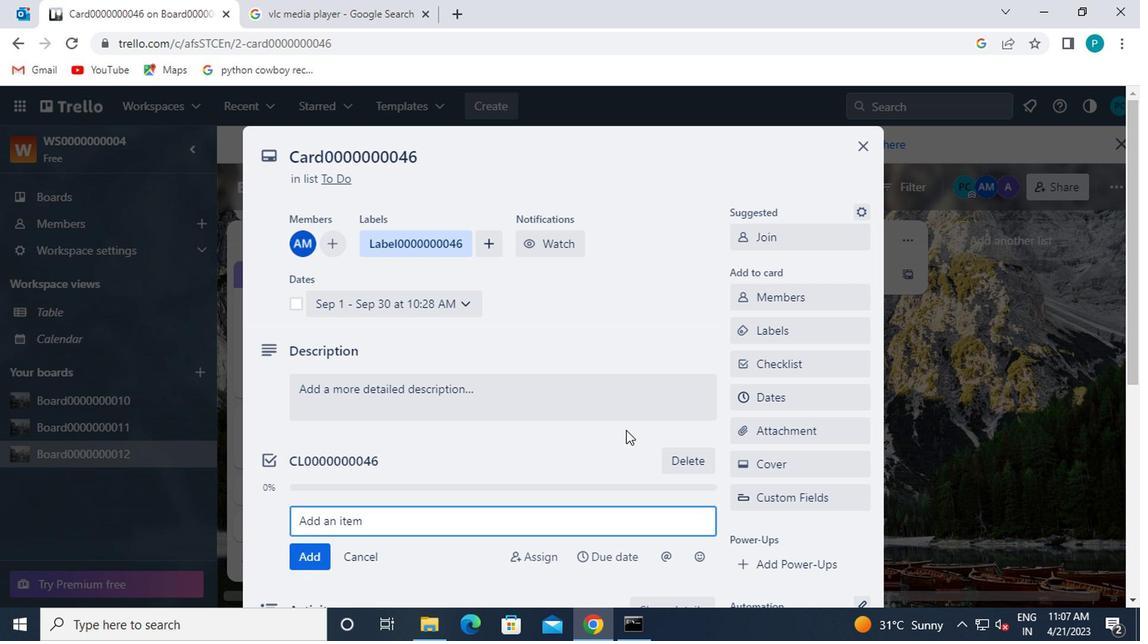 
Action: Mouse scrolled (572, 420) with delta (0, 0)
Screenshot: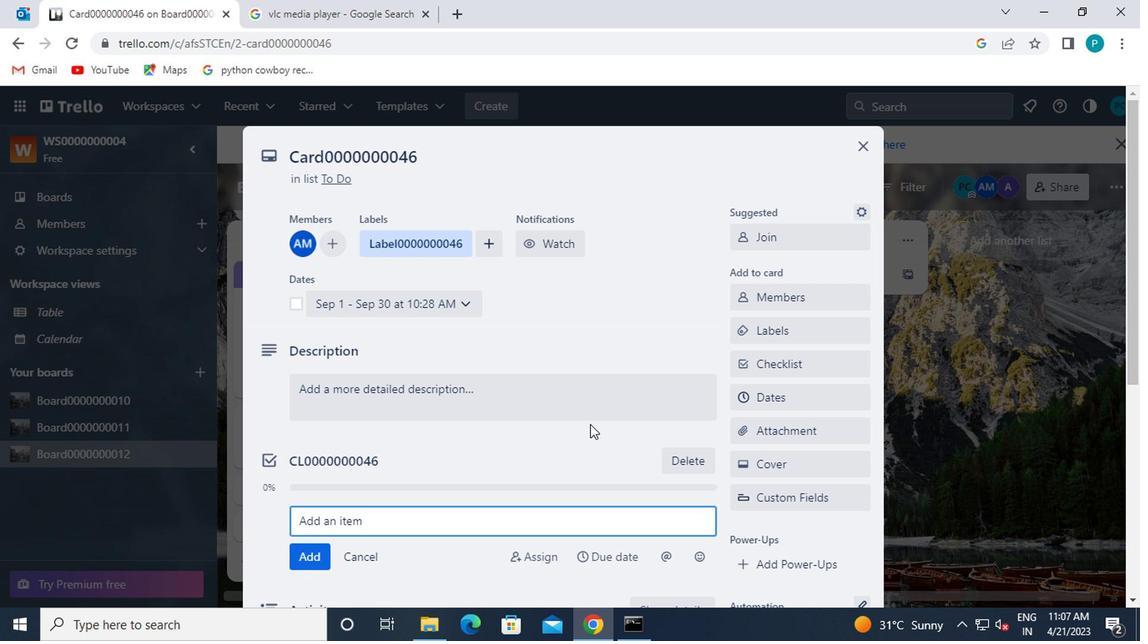 
